 Task: Open a Modern Writer Template save the file as meeting.epub Remove the following  from template: 'Address' Change the date  '20 May, 2023' change Dear Ms Reader to   Good Evening. Add body to the letter I wanted to share some exciting news with you. I have been accepted into the university of my dreams! This is a significant milestone in my academic journey, and I am grateful for your guidance and support throughout the application process. Thank you for believing in me.Add Name  'Dwight'. Insert watermark  Ram&Sons Apply Font Style in watermark Nunito; font size  123and place the watermark  Diagonally 
Action: Mouse moved to (391, 176)
Screenshot: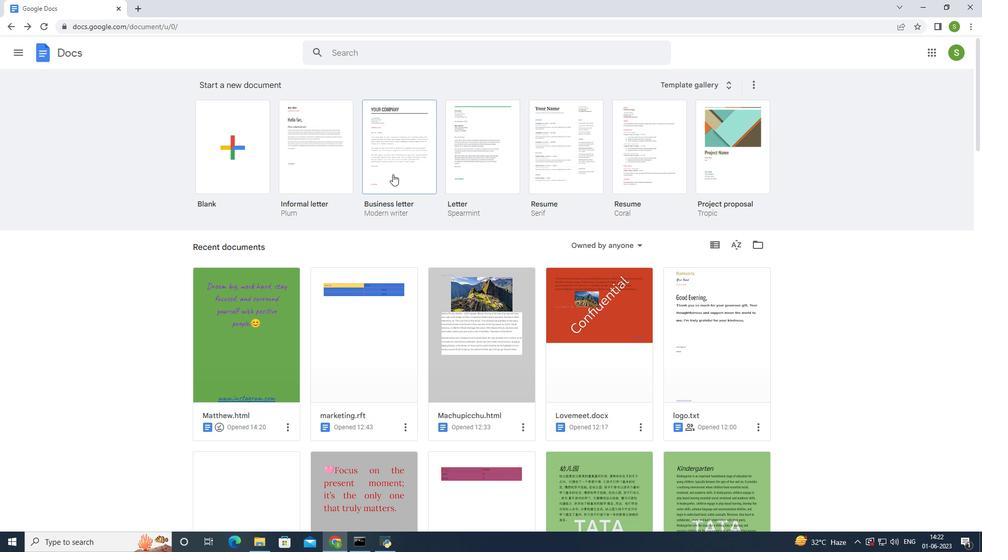 
Action: Mouse pressed left at (391, 176)
Screenshot: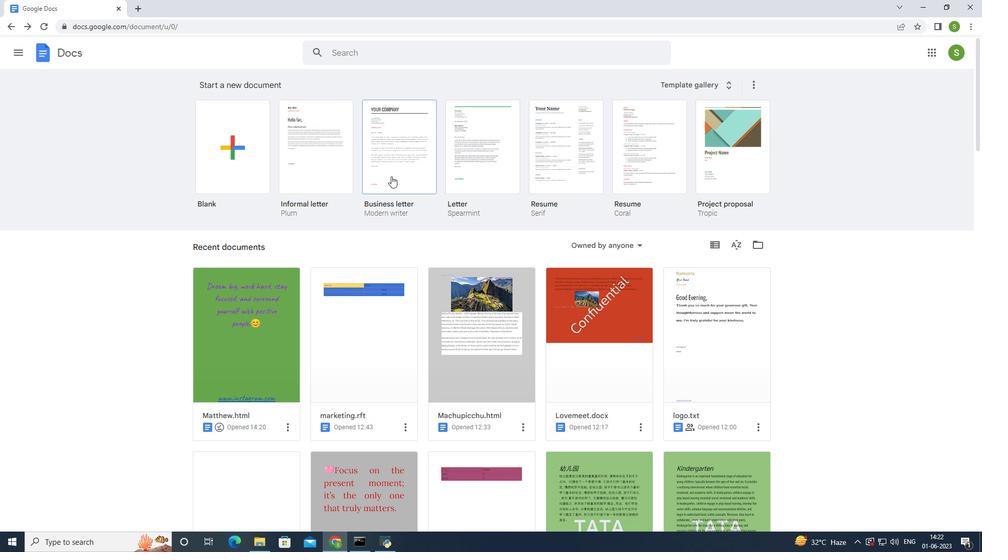 
Action: Mouse moved to (251, 210)
Screenshot: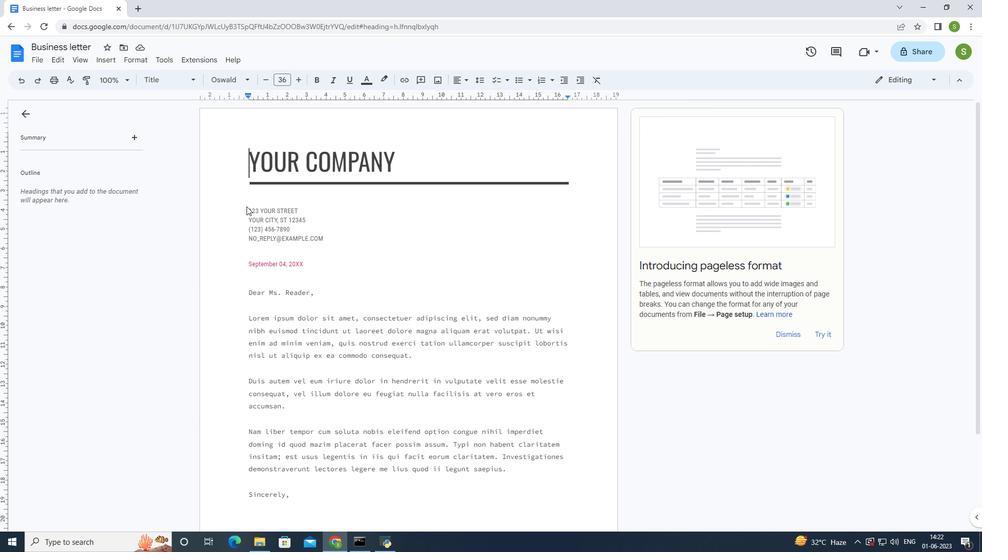 
Action: Mouse pressed left at (251, 210)
Screenshot: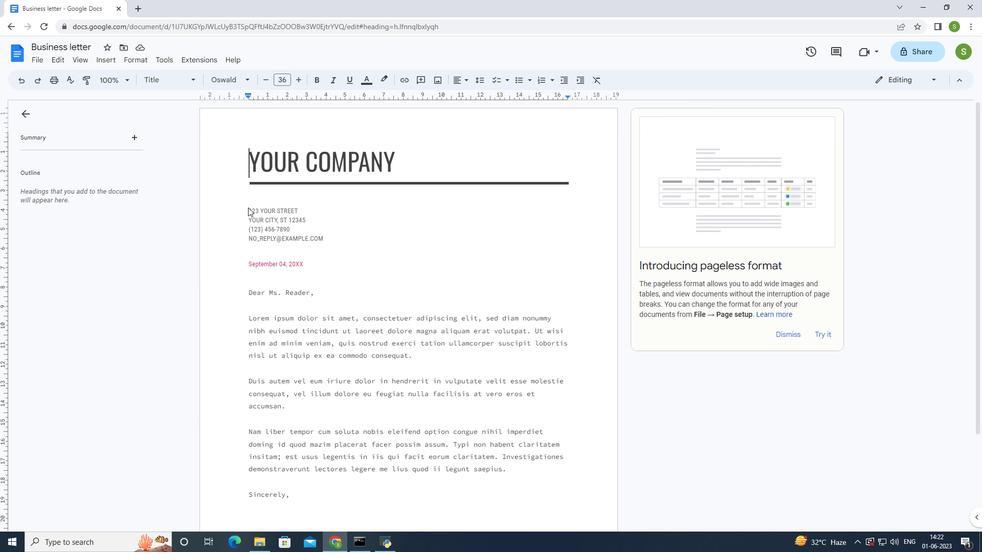 
Action: Mouse moved to (246, 206)
Screenshot: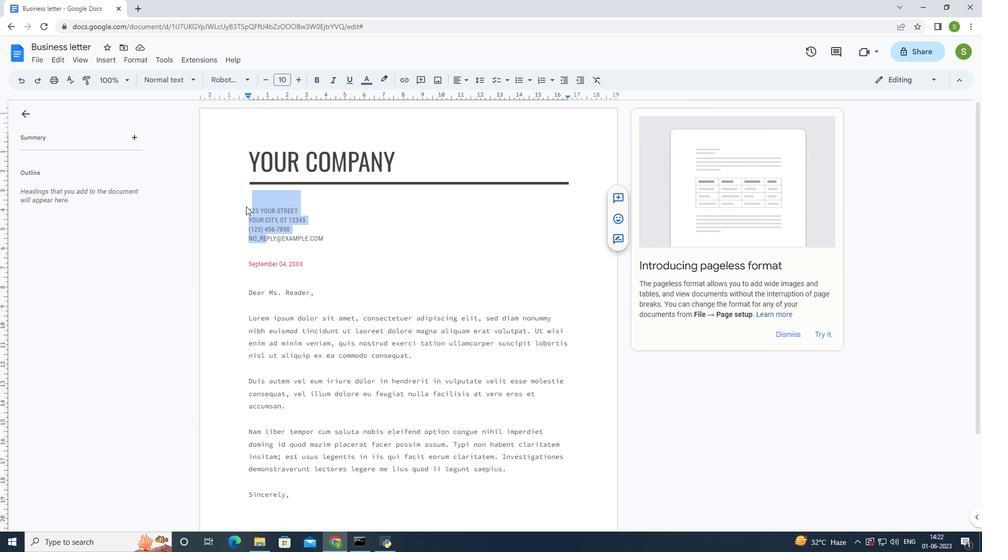 
Action: Mouse pressed left at (246, 206)
Screenshot: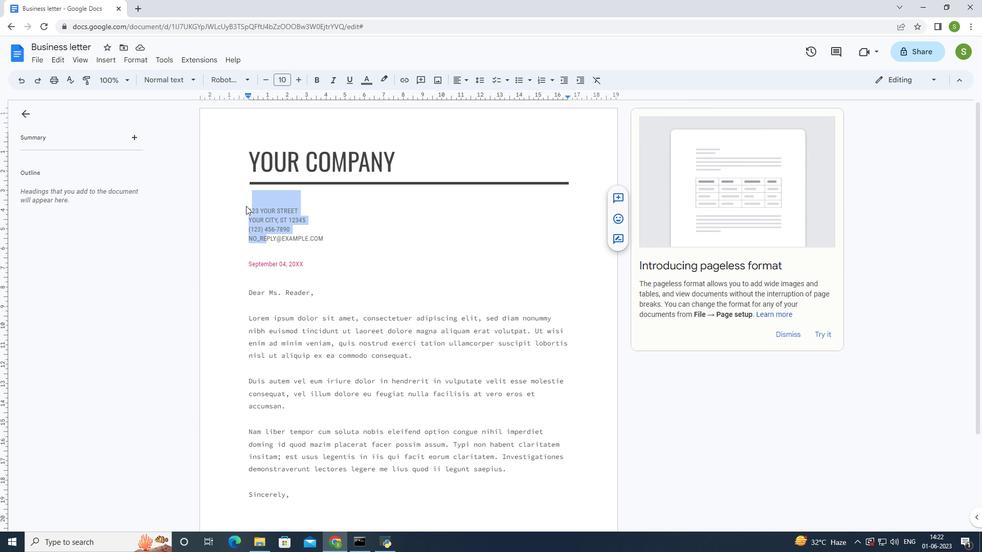 
Action: Mouse moved to (398, 208)
Screenshot: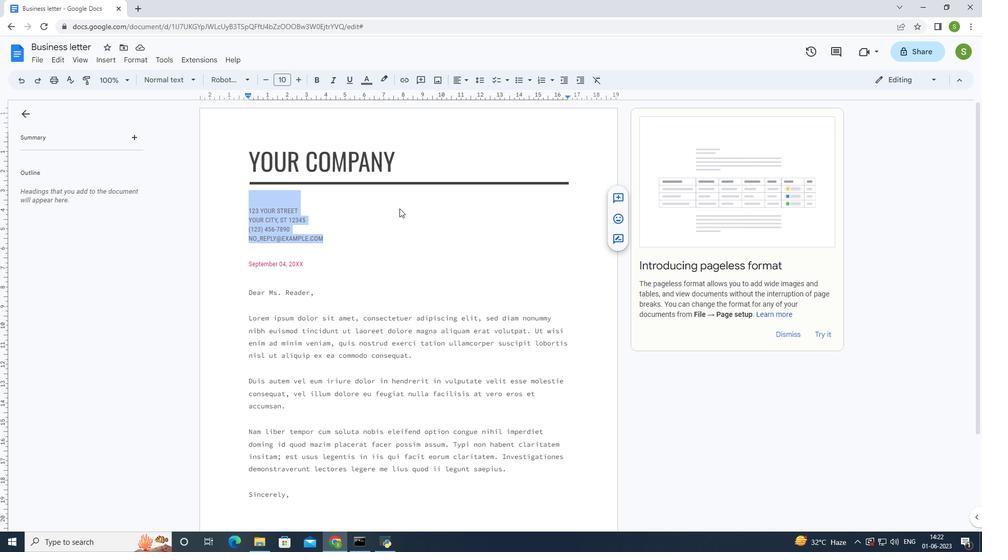
Action: Key pressed <Key.delete>
Screenshot: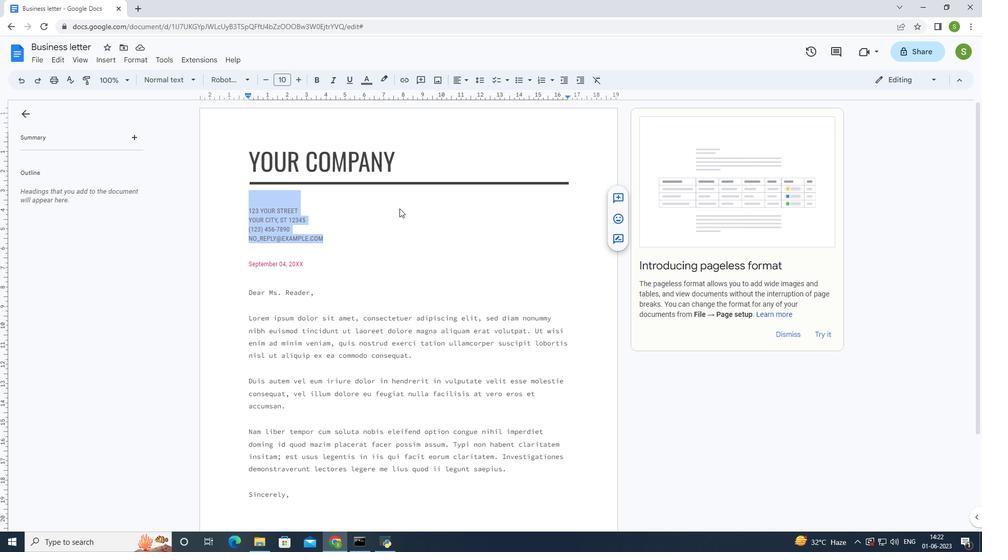 
Action: Mouse moved to (303, 219)
Screenshot: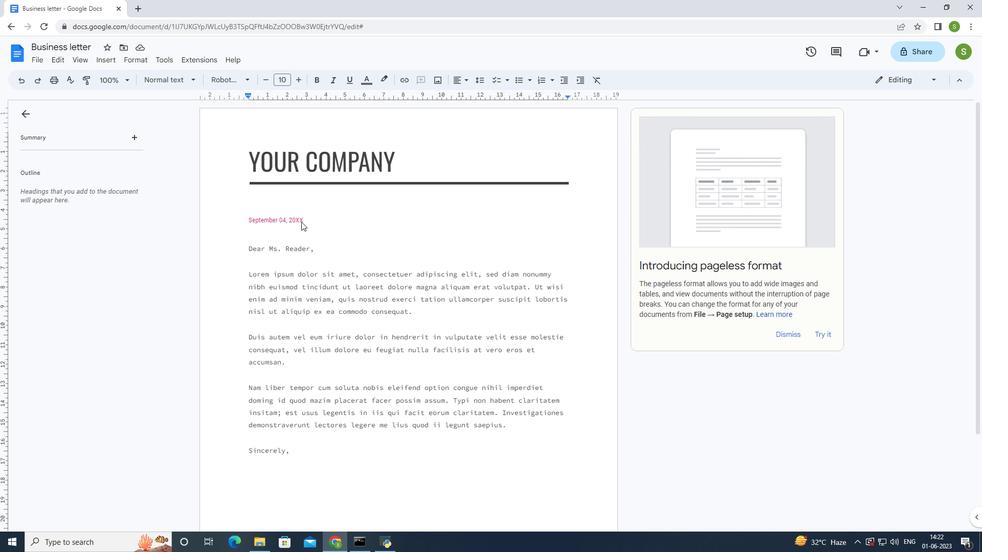 
Action: Mouse pressed left at (303, 219)
Screenshot: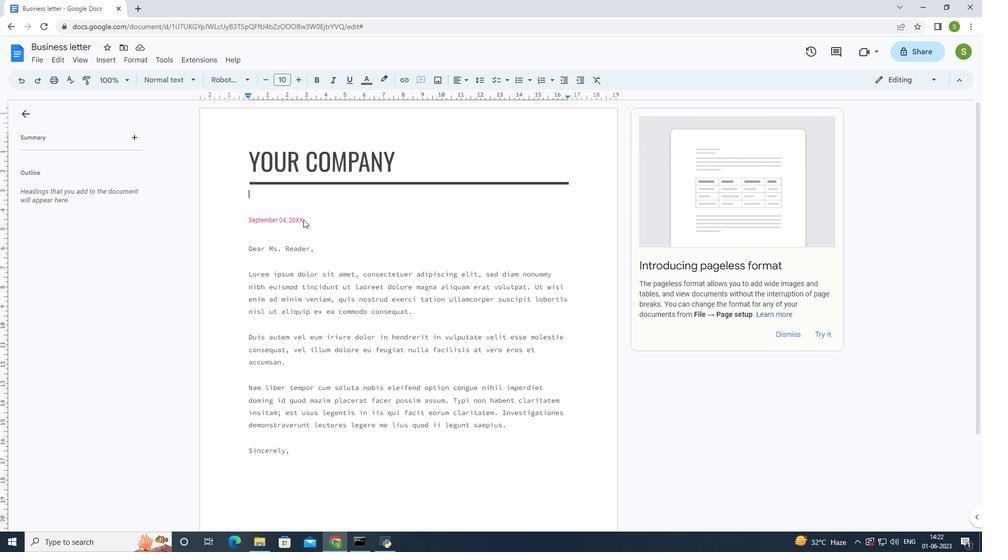 
Action: Mouse moved to (308, 214)
Screenshot: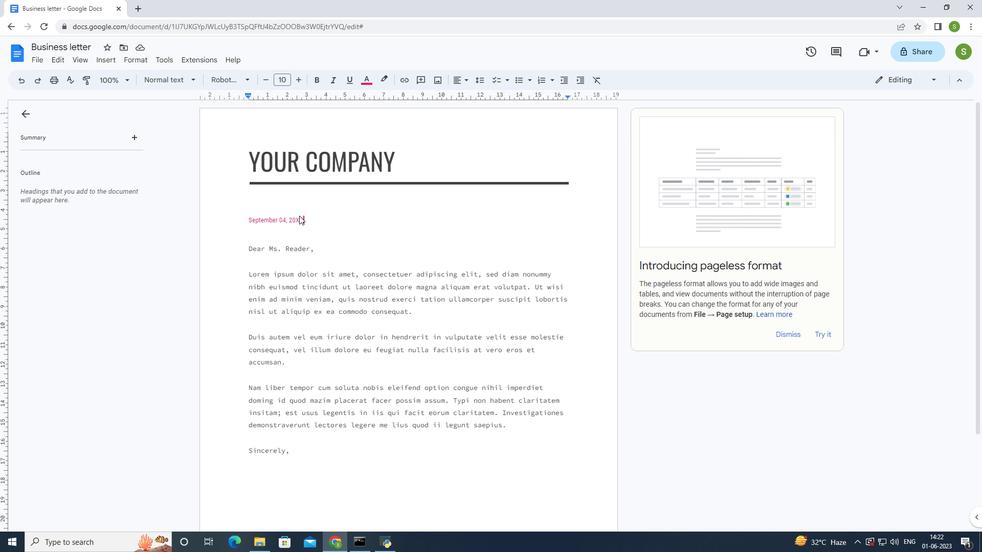
Action: Key pressed <Key.backspace>
Screenshot: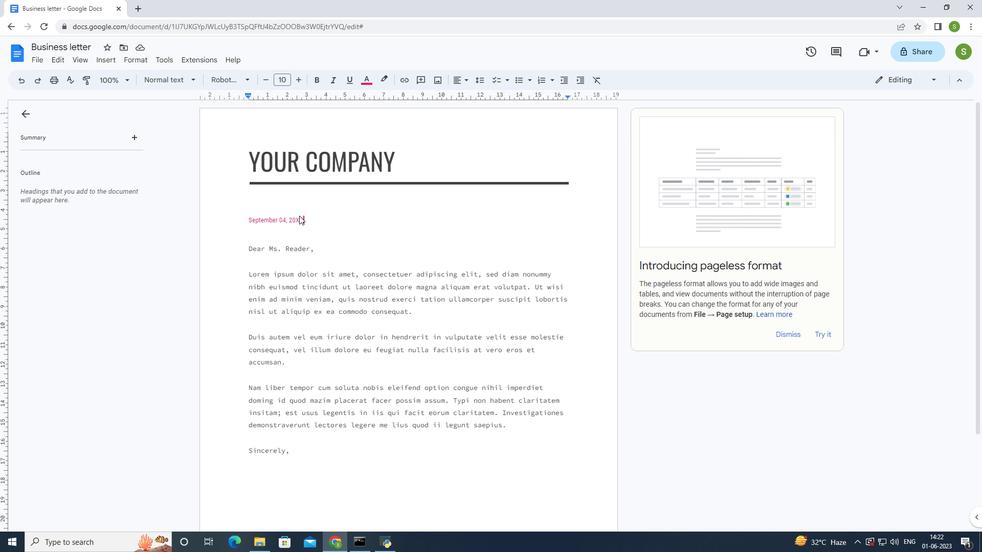 
Action: Mouse moved to (309, 214)
Screenshot: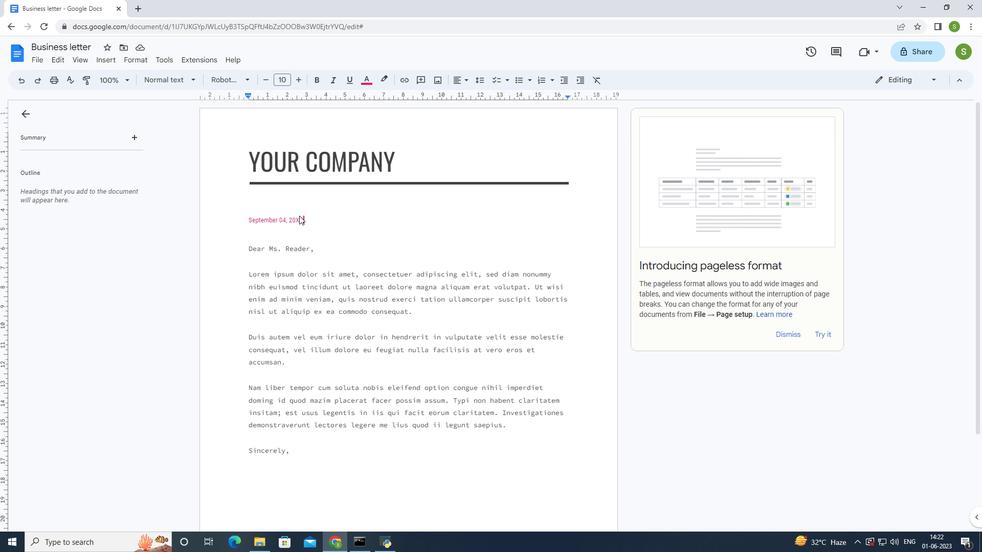 
Action: Key pressed <Key.backspace>
Screenshot: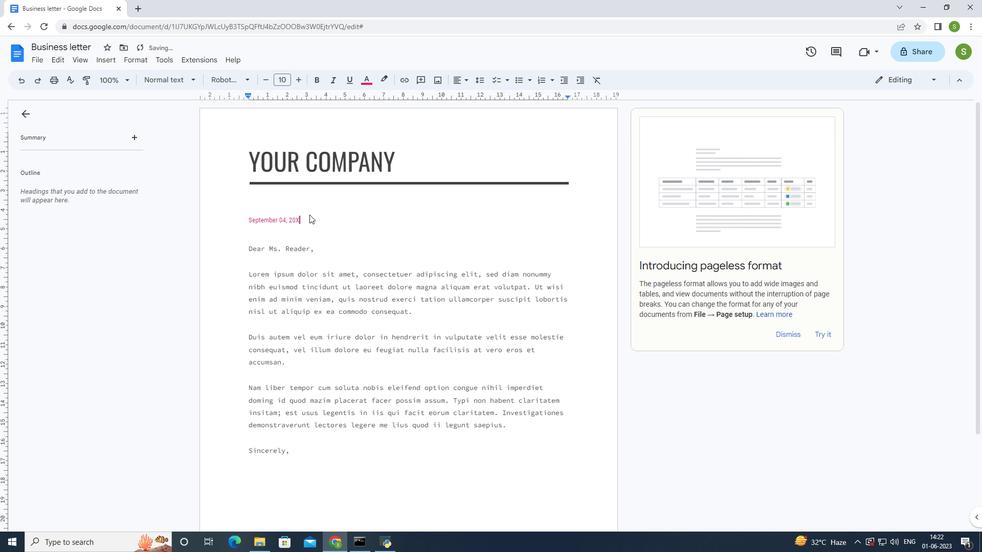 
Action: Mouse moved to (312, 213)
Screenshot: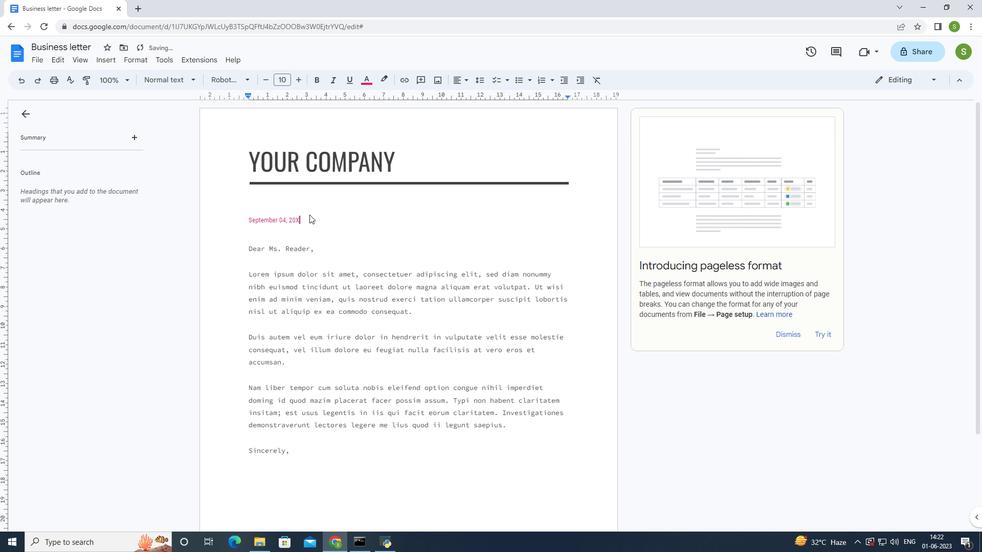 
Action: Key pressed <Key.backspace>
Screenshot: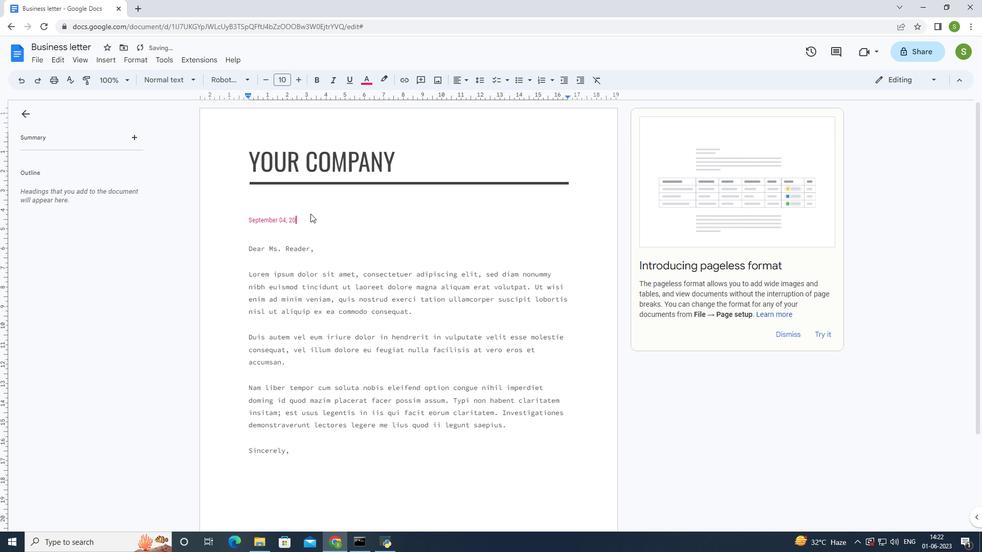 
Action: Mouse moved to (319, 207)
Screenshot: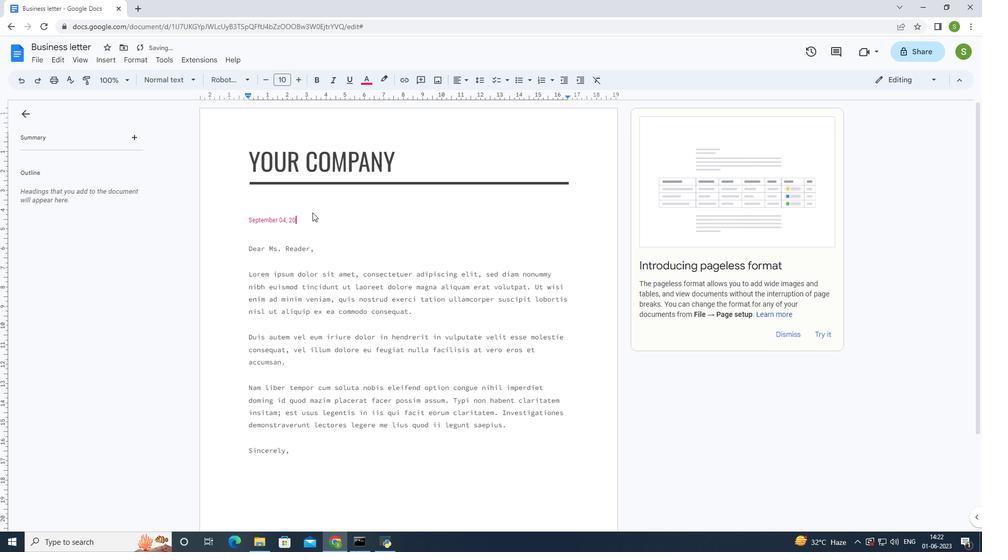 
Action: Key pressed <Key.backspace><Key.backspace><Key.backspace><Key.backspace><Key.backspace><Key.backspace><Key.backspace><Key.backspace>
Screenshot: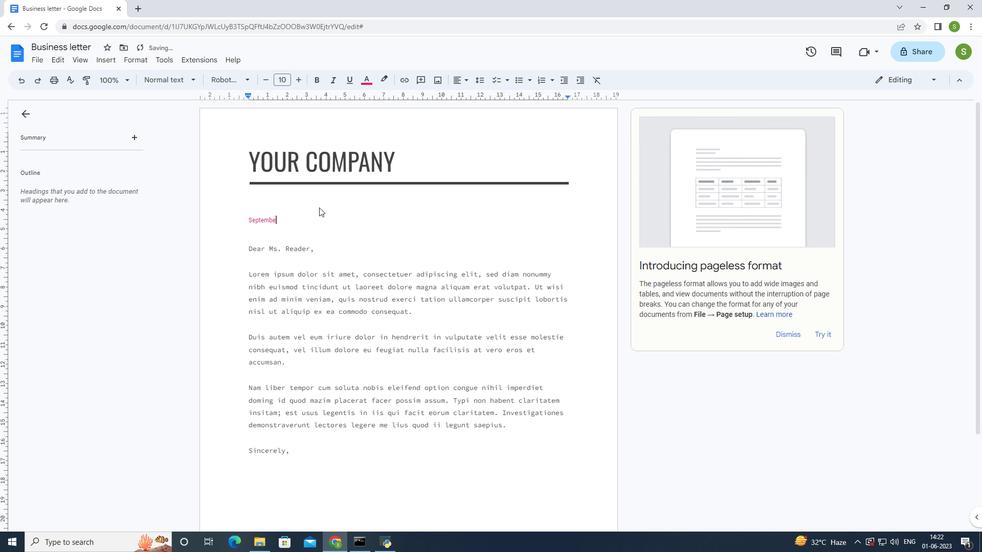 
Action: Mouse moved to (324, 205)
Screenshot: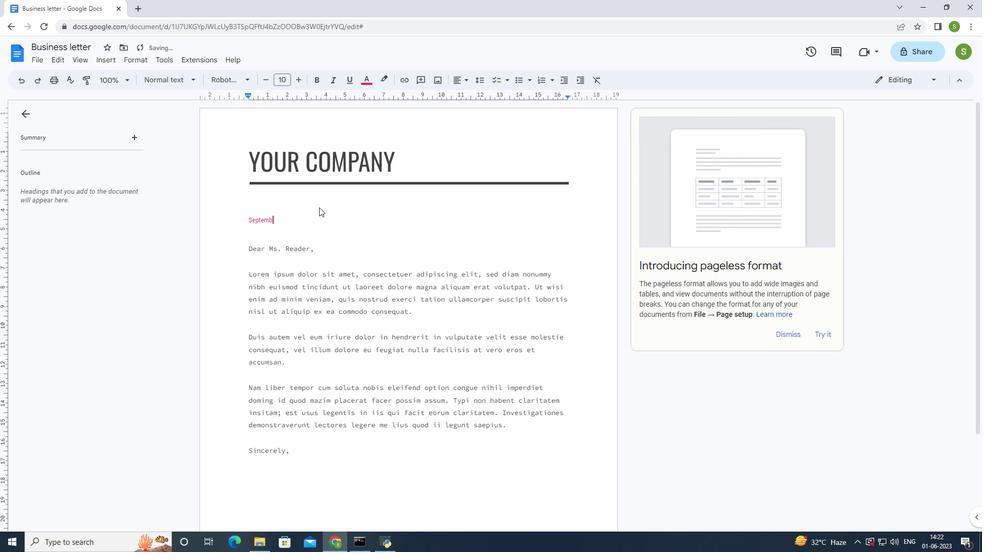 
Action: Key pressed <Key.backspace>
Screenshot: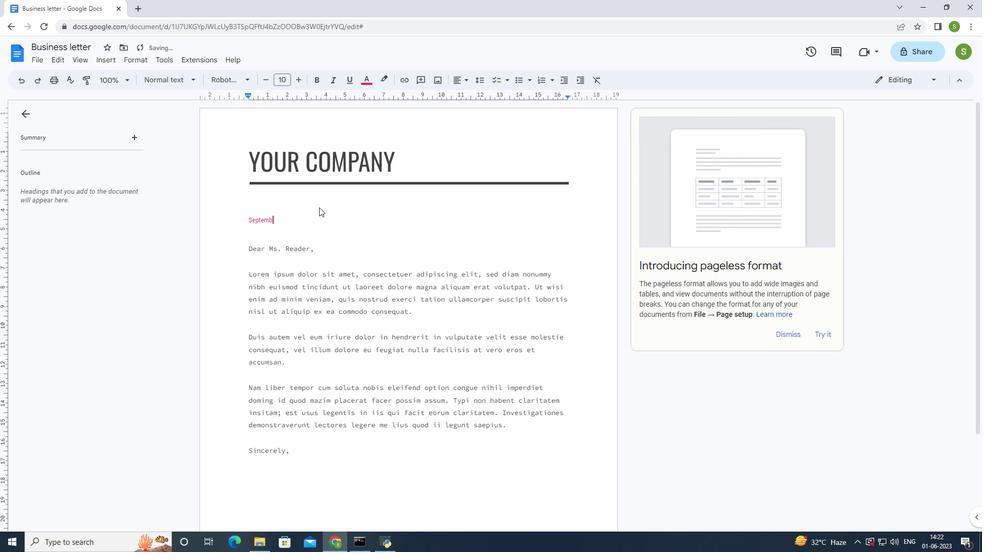 
Action: Mouse moved to (328, 203)
Screenshot: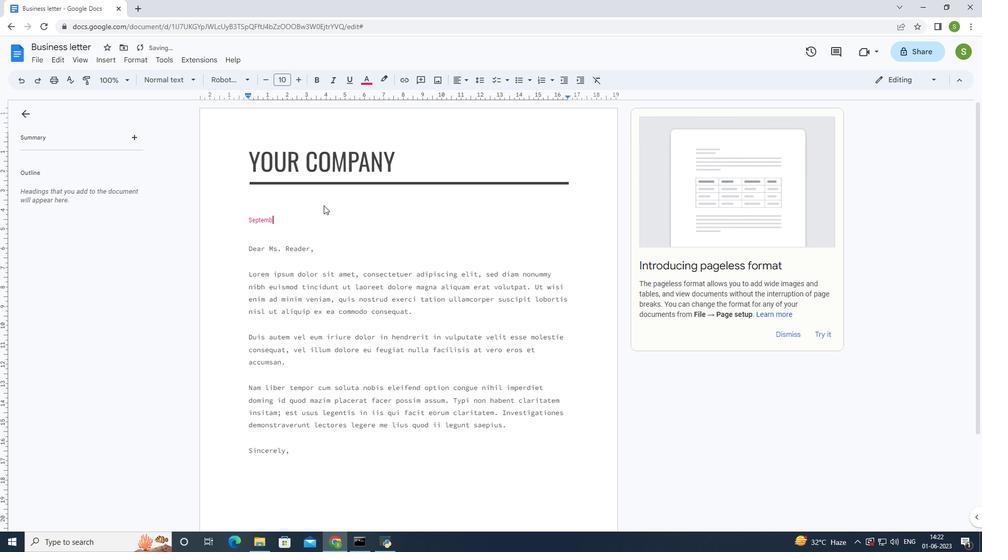 
Action: Key pressed <Key.backspace><Key.backspace><Key.backspace><Key.backspace><Key.backspace>
Screenshot: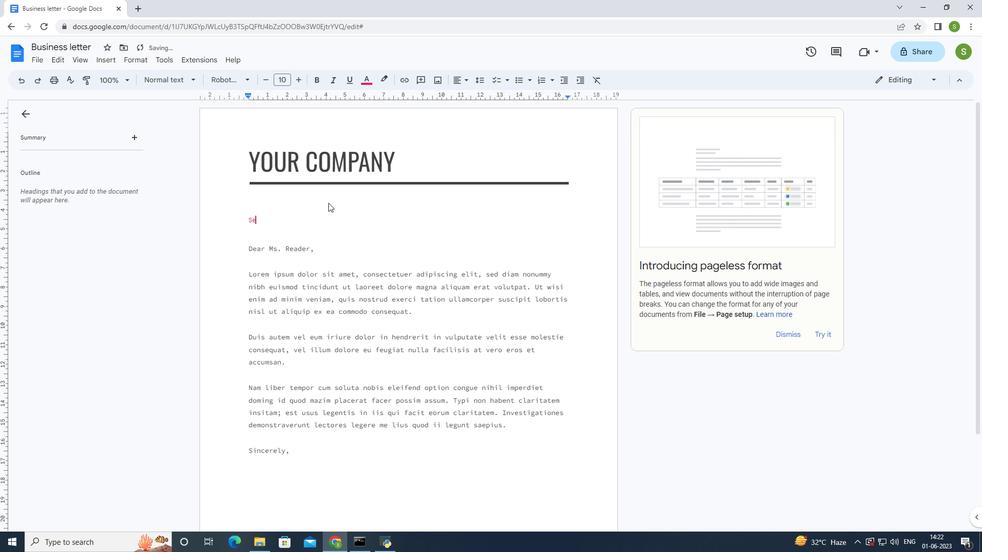 
Action: Mouse moved to (329, 202)
Screenshot: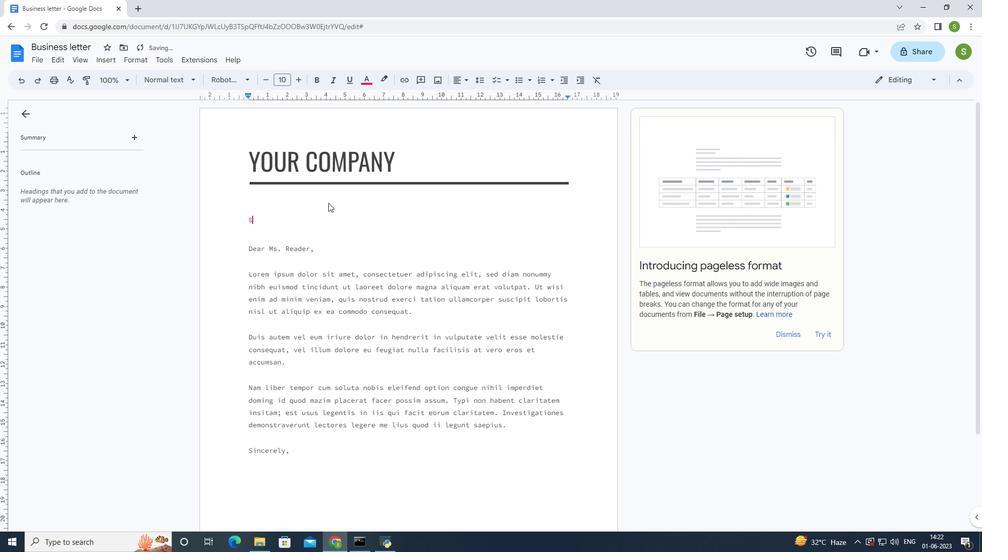 
Action: Key pressed <Key.backspace>
Screenshot: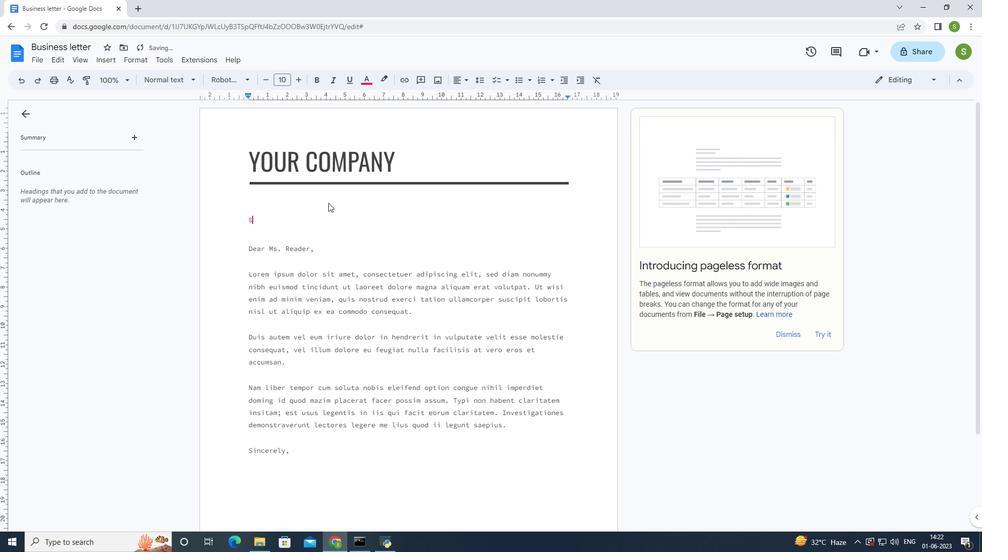 
Action: Mouse moved to (335, 198)
Screenshot: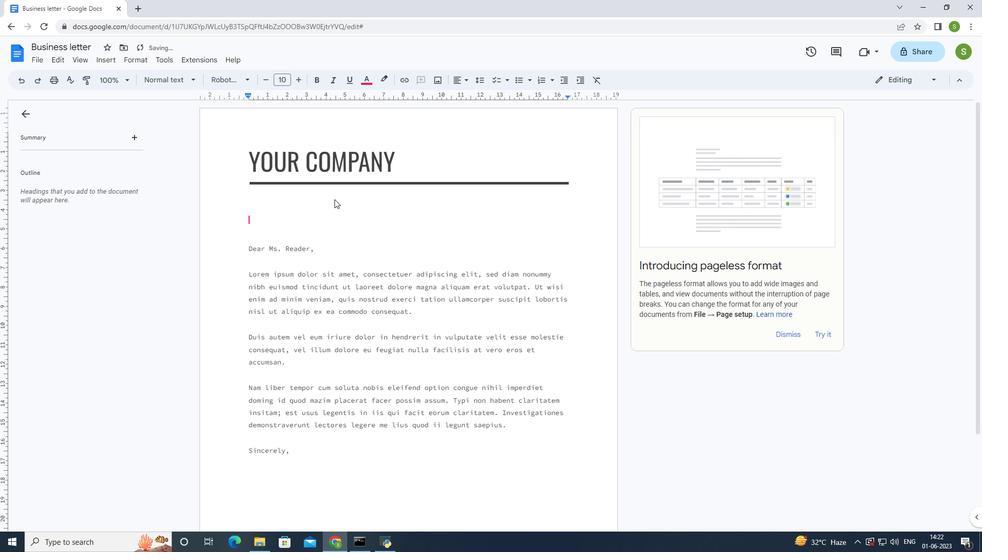 
Action: Key pressed 20<Key.space>
Screenshot: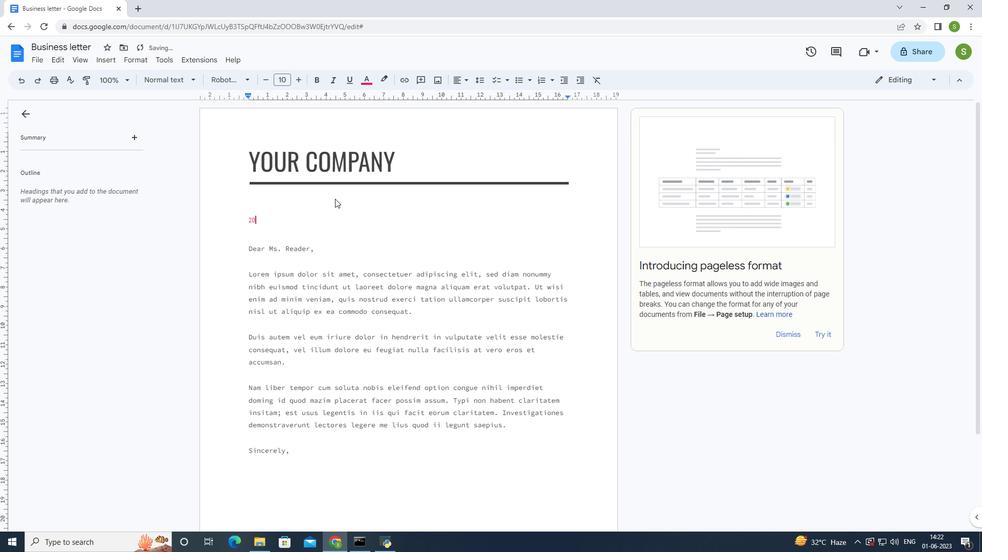 
Action: Mouse moved to (341, 196)
Screenshot: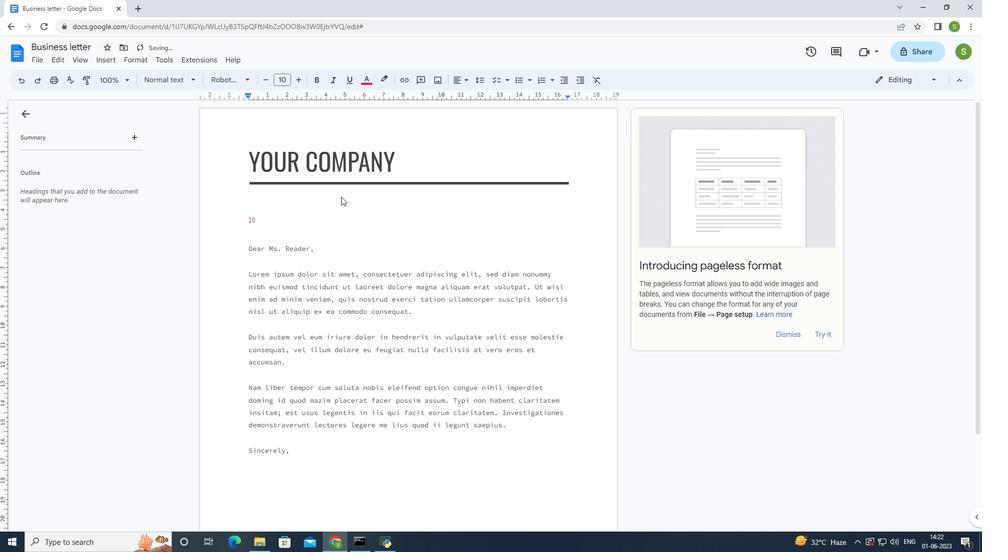 
Action: Key pressed <Key.shift>
Screenshot: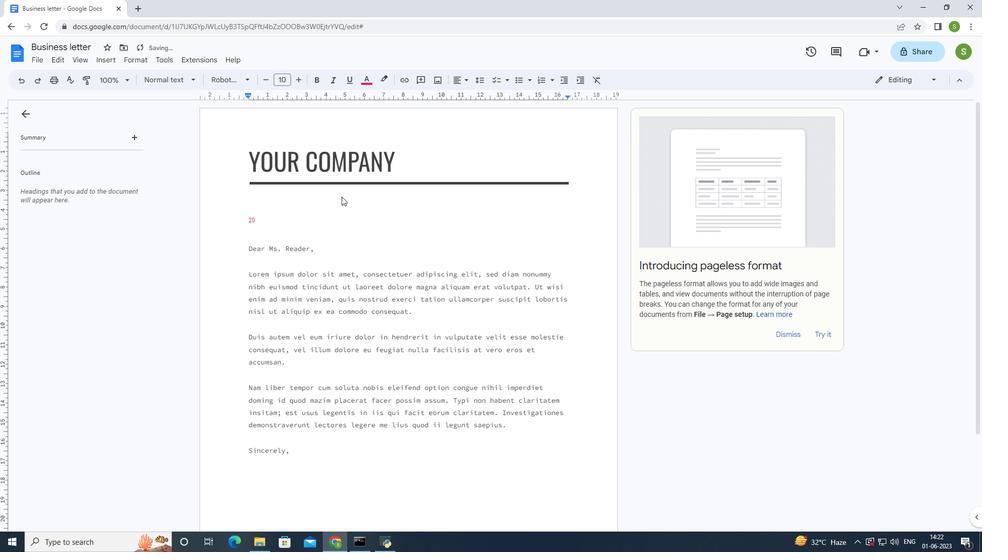 
Action: Mouse moved to (342, 196)
Screenshot: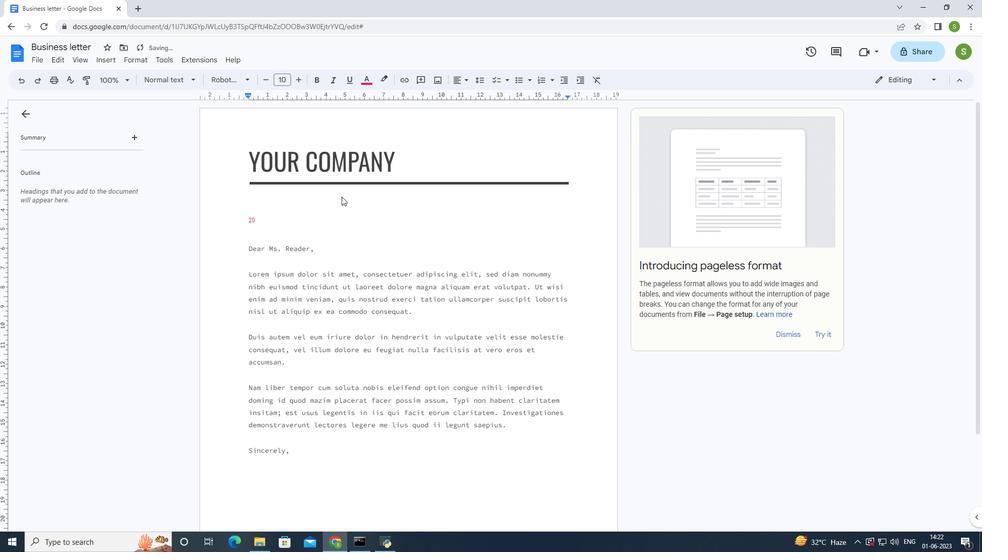
Action: Key pressed May<Key.space>2023
Screenshot: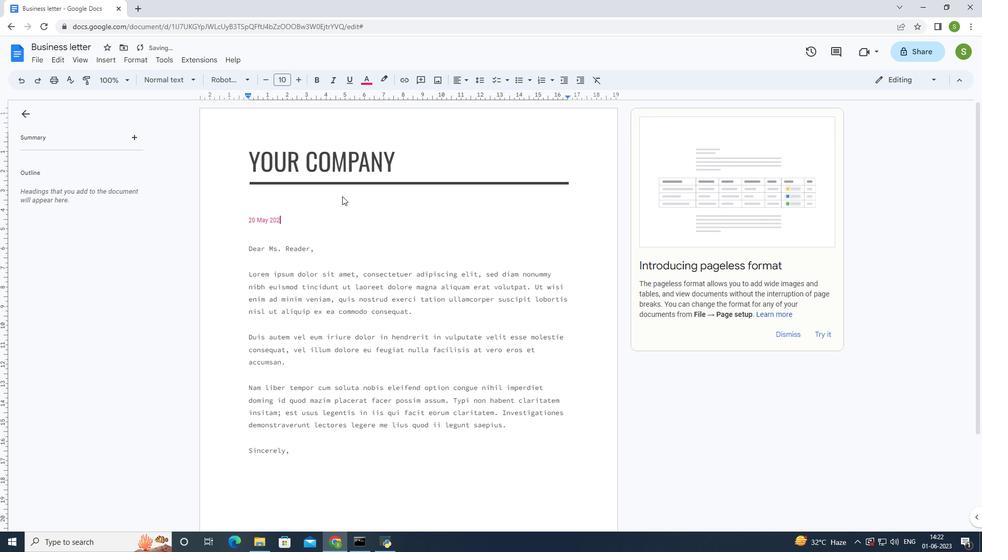 
Action: Mouse moved to (308, 247)
Screenshot: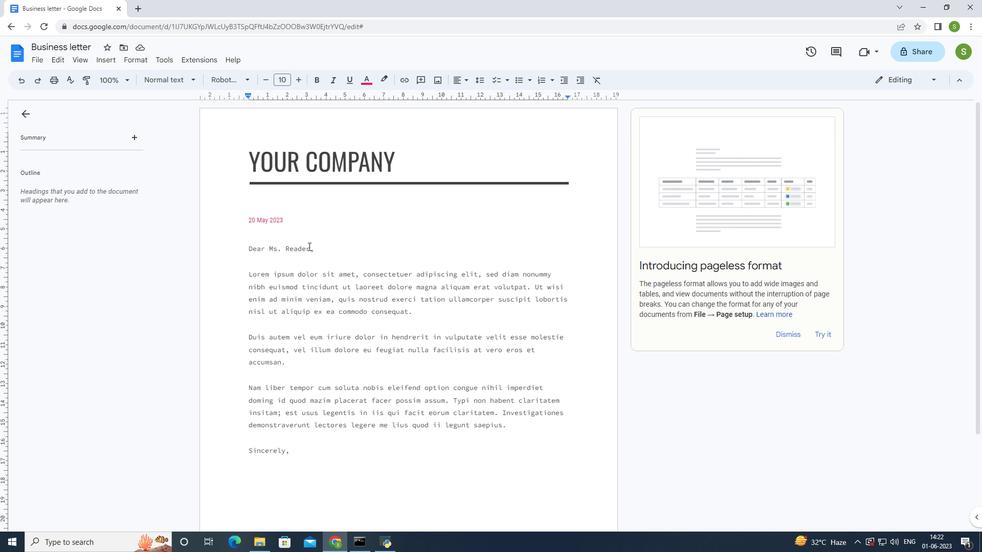 
Action: Mouse pressed left at (308, 247)
Screenshot: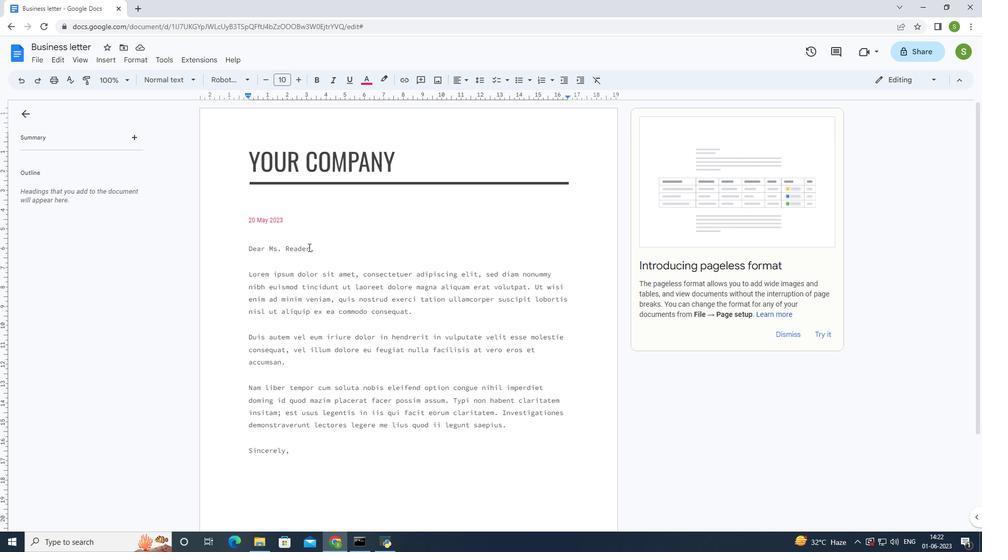 
Action: Mouse moved to (327, 242)
Screenshot: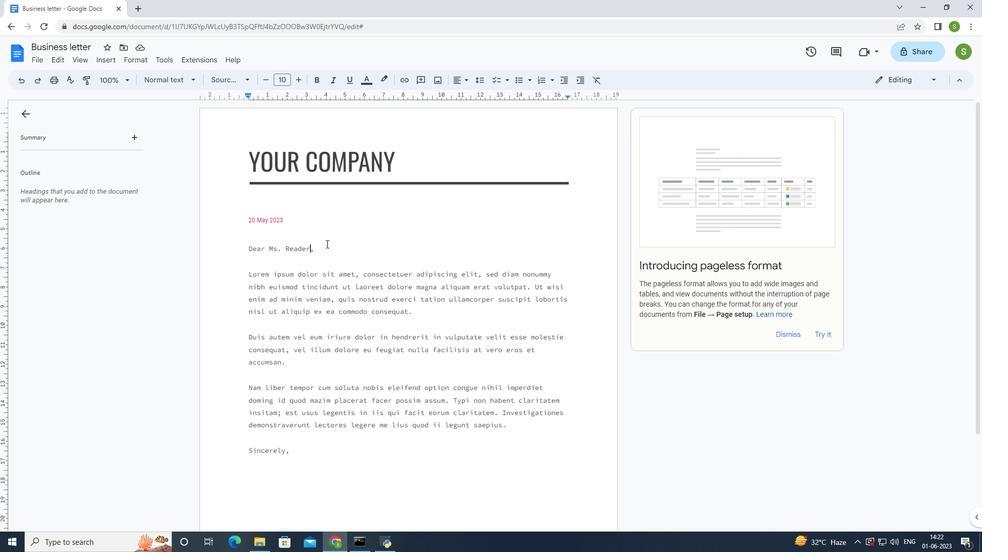 
Action: Key pressed <Key.backspace><Key.backspace><Key.backspace><Key.backspace><Key.backspace><Key.backspace><Key.backspace><Key.backspace><Key.backspace><Key.backspace><Key.backspace><Key.backspace><Key.backspace><Key.backspace><Key.backspace>
Screenshot: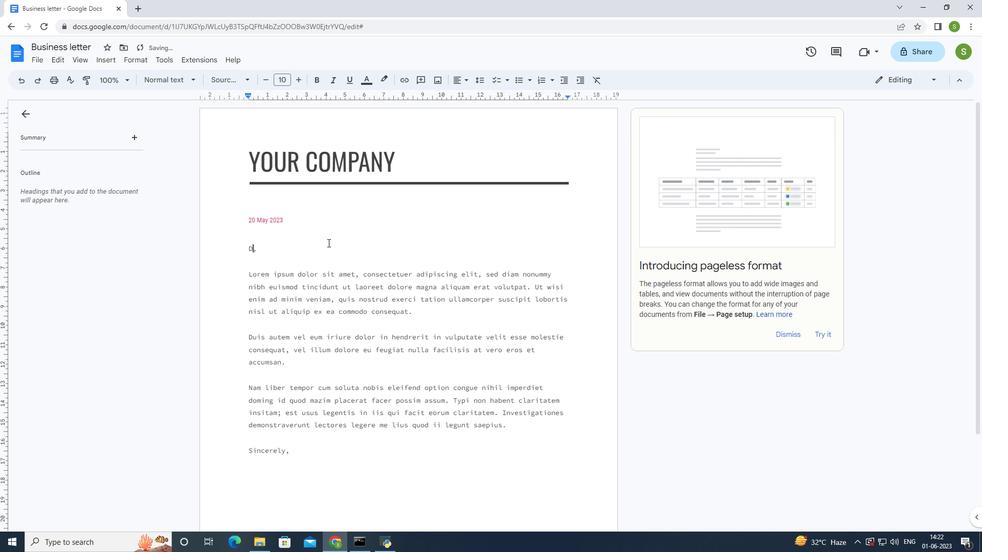 
Action: Mouse moved to (329, 241)
Screenshot: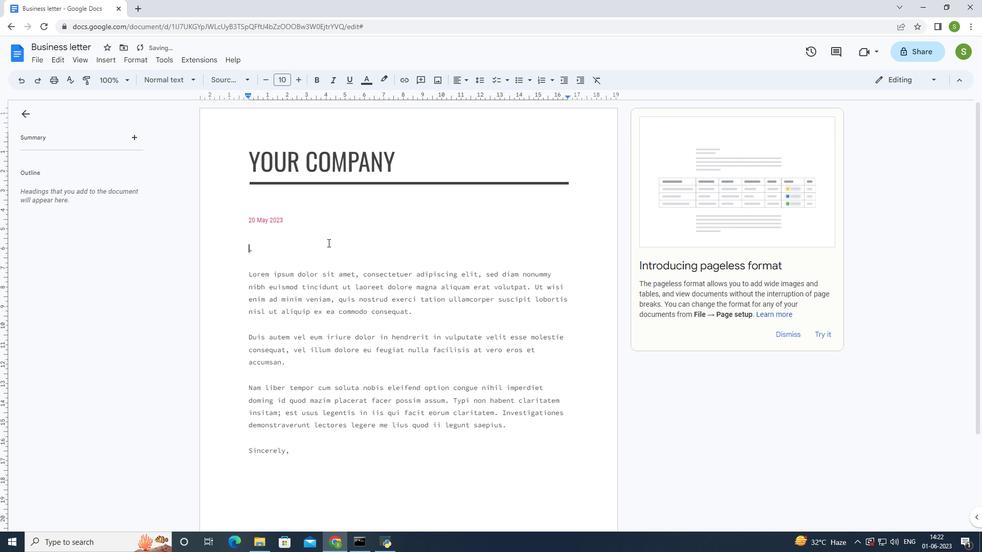 
Action: Key pressed <Key.shift>Good<Key.space><Key.shift>Evening
Screenshot: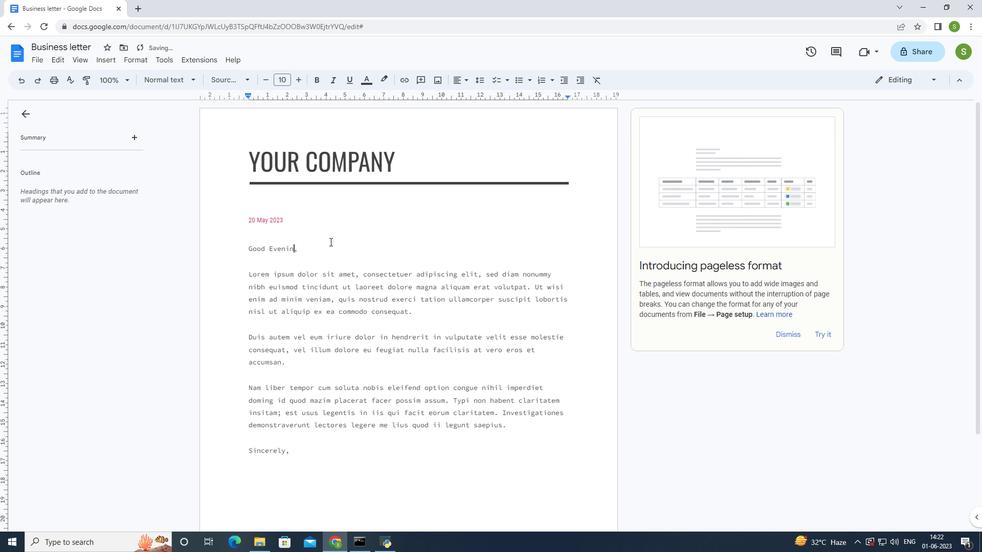 
Action: Mouse moved to (247, 273)
Screenshot: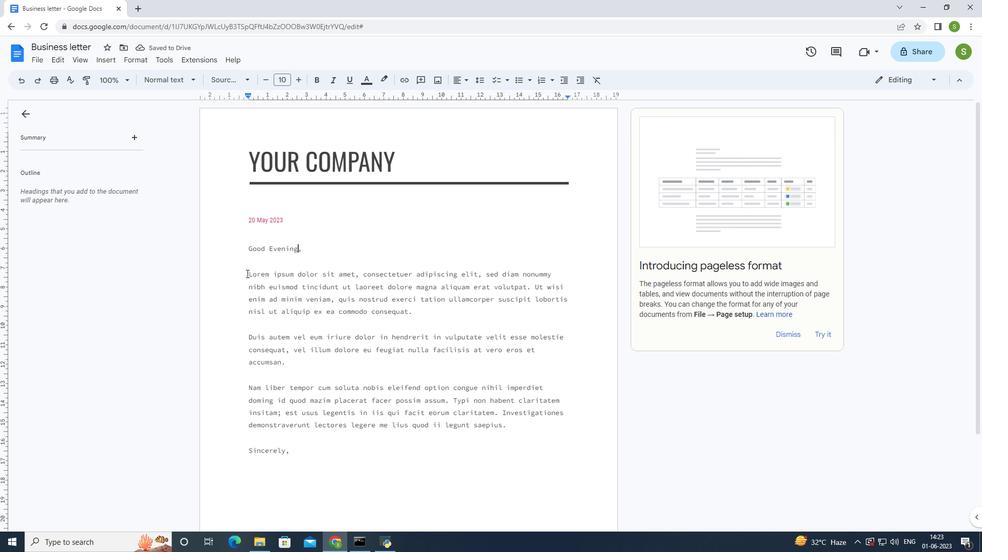 
Action: Mouse pressed left at (247, 273)
Screenshot: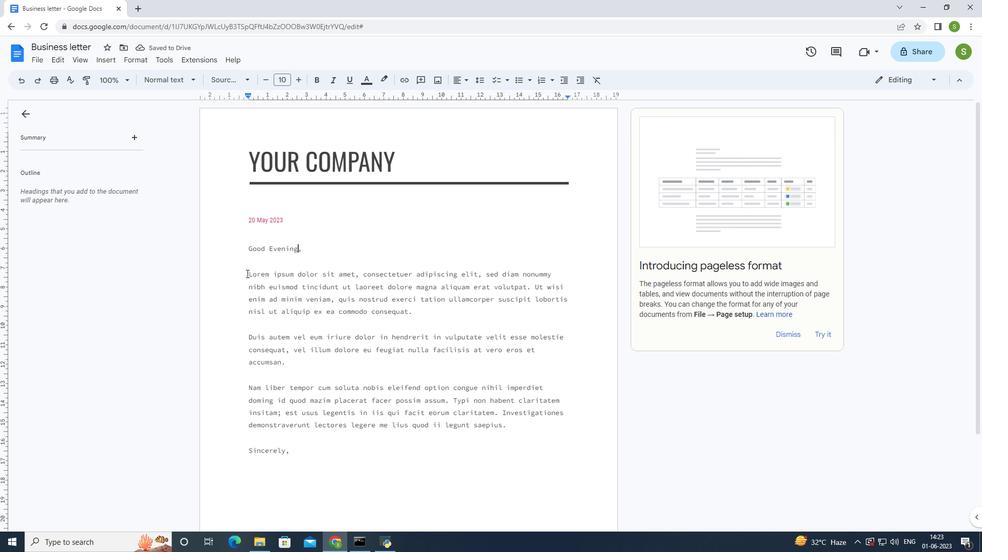 
Action: Mouse moved to (315, 400)
Screenshot: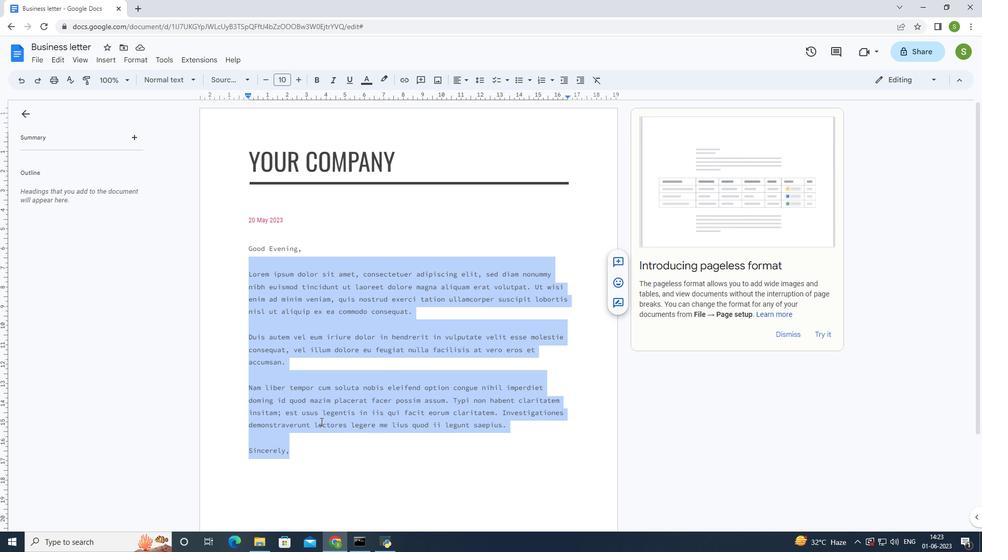 
Action: Key pressed <Key.delete><Key.shift><Key.shift><Key.shift><Key.shift><Key.shift><Key.shift><Key.shift><Key.shift><Key.shift><Key.shift><Key.shift><Key.shift><Key.shift>I<Key.space>wanted<Key.space>to<Key.space>share<Key.space>some<Key.space>exciting<Key.space>nw<Key.backspace>ews<Key.space>with<Key.space>you.<Key.space>
Screenshot: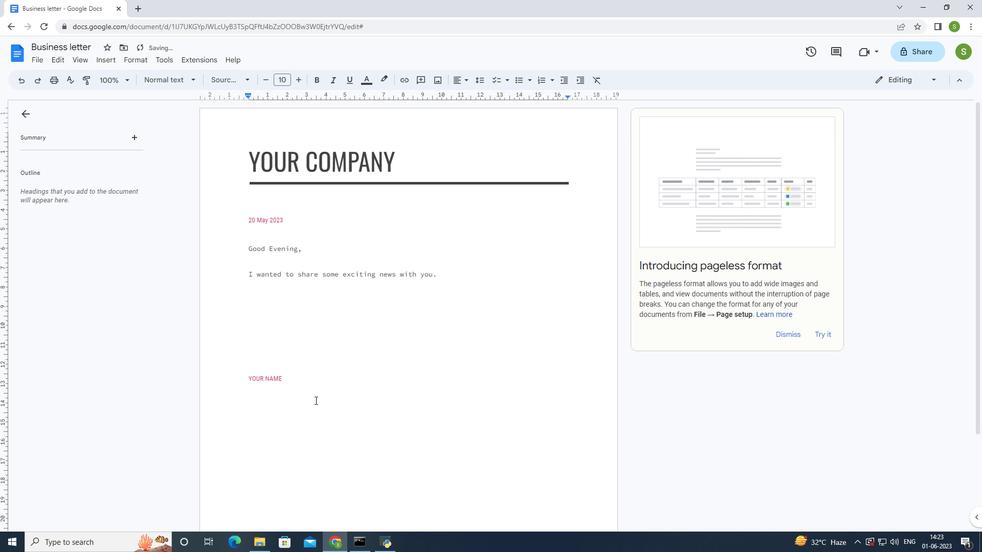 
Action: Mouse moved to (376, 359)
Screenshot: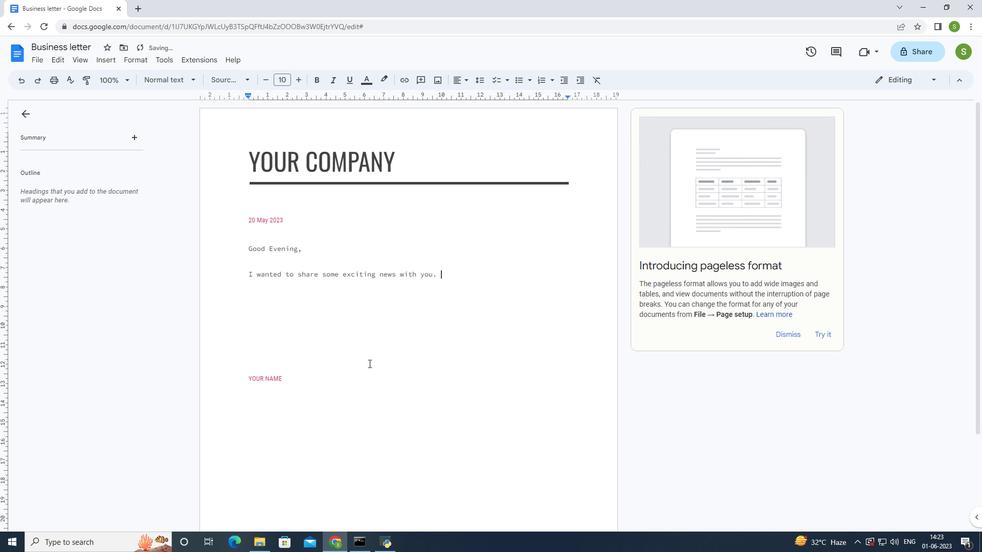 
Action: Key pressed <Key.shift>I<Key.space>have<Key.space>been<Key.space>accepted<Key.space>into<Key.space>the<Key.space>university<Key.space>of<Key.space>my<Key.space>dreams<Key.shift>!<Key.space><Key.shift>This<Key.space>is<Key.space>a<Key.space>significant<Key.space>milestone<Key.space>in<Key.space>my<Key.space>academic<Key.space>journey
Screenshot: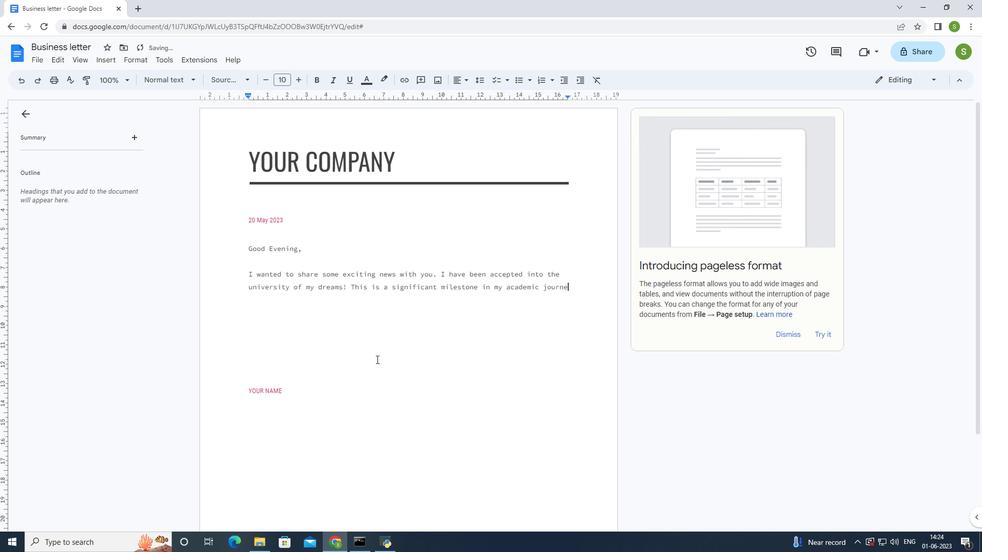 
Action: Mouse moved to (402, 359)
Screenshot: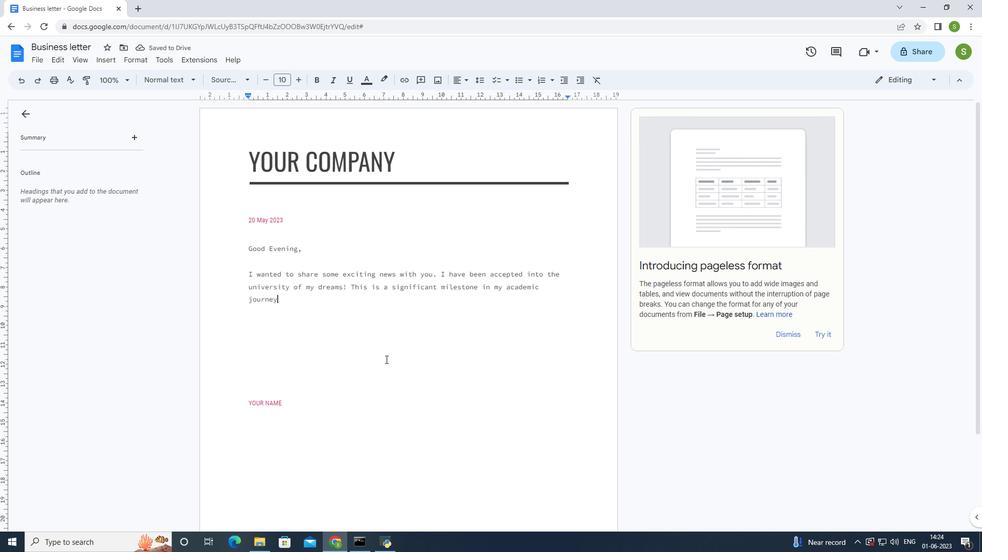 
Action: Key pressed ,<Key.space>and<Key.space><Key.shift><Key.shift><Key.shift><Key.shift><Key.shift><Key.shift><Key.shift><Key.shift><Key.shift><Key.shift><Key.shift><Key.shift><Key.shift><Key.shift><Key.shift><Key.shift><Key.shift><Key.shift><Key.shift><Key.shift><Key.shift><Key.shift><Key.shift><Key.shift><Key.shift><Key.shift>I<Key.space>am
Screenshot: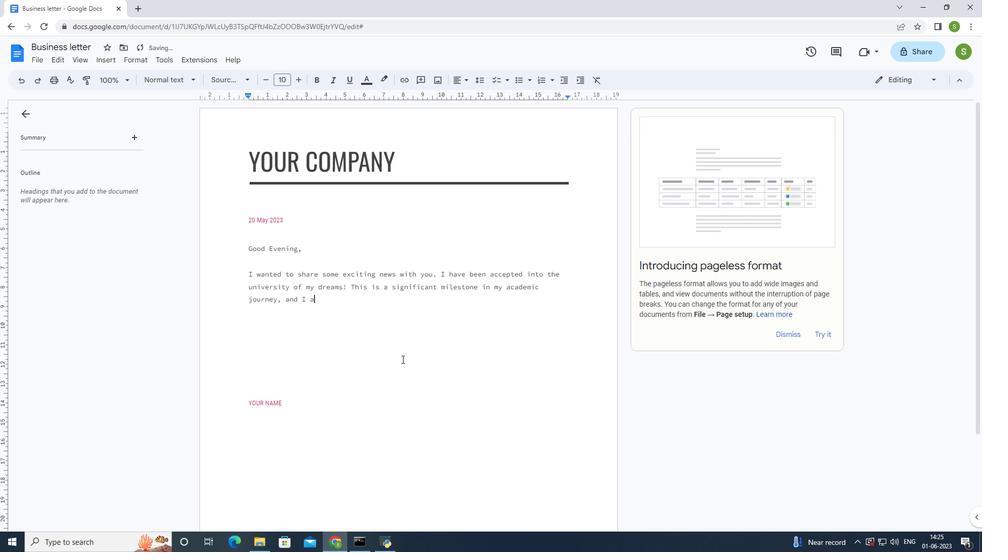 
Action: Mouse moved to (437, 337)
Screenshot: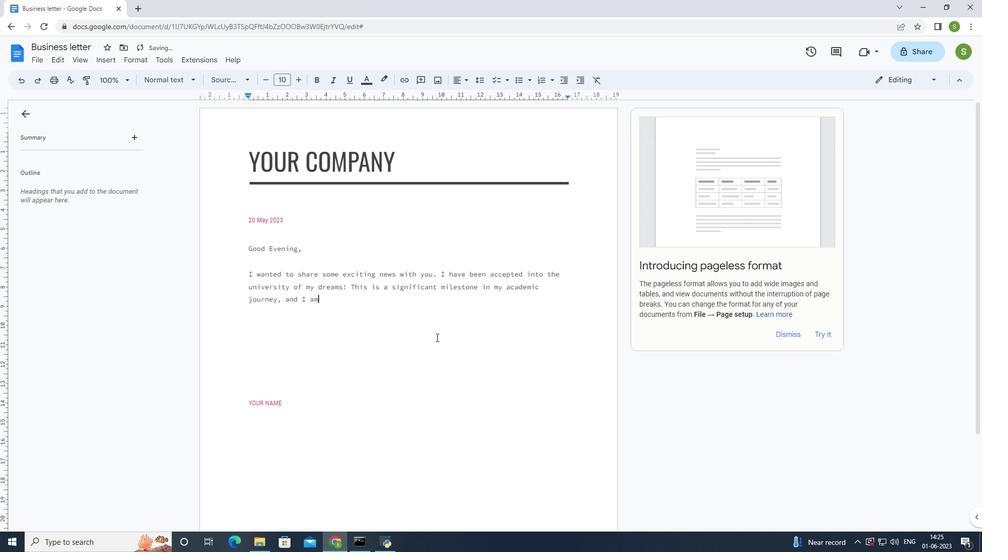 
Action: Key pressed <Key.space>grateful<Key.space>for<Key.space>your<Key.space>guidance<Key.space>and<Key.space>support<Key.space>throughtout<Key.space>the<Key.space>application<Key.space>process.<Key.space>thank<Key.space>you<Key.space>for<Key.space>beliving<Key.space>in<Key.space>me.
Screenshot: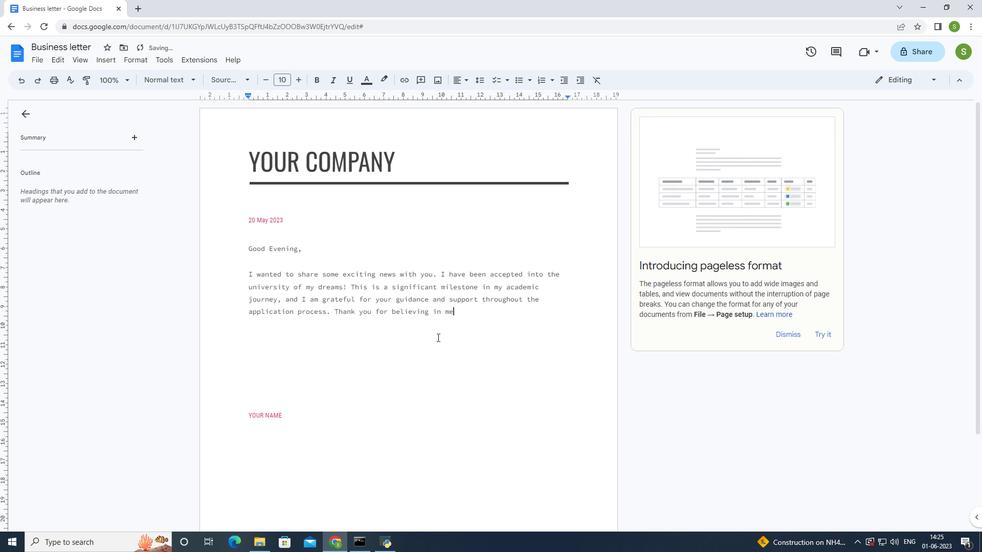
Action: Mouse moved to (301, 415)
Screenshot: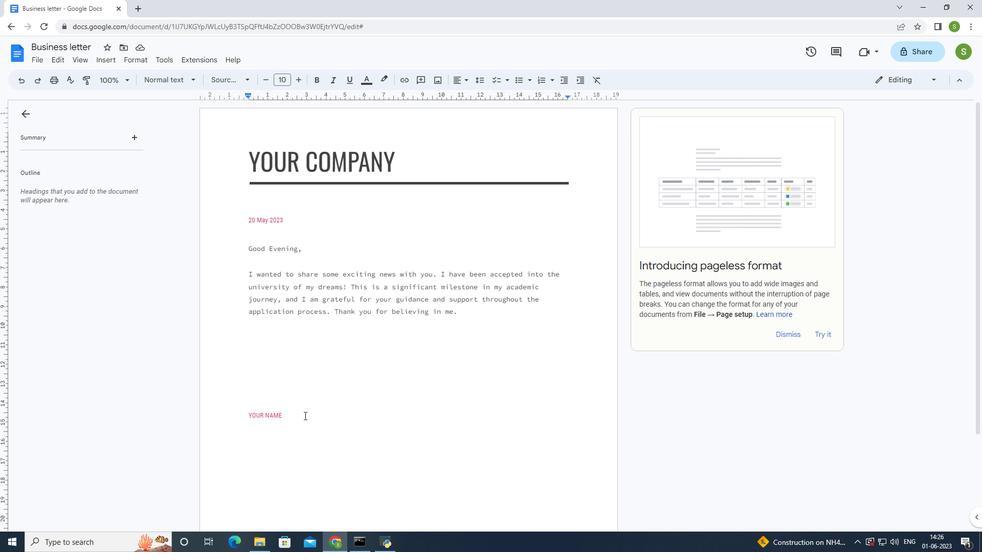 
Action: Mouse pressed left at (301, 415)
Screenshot: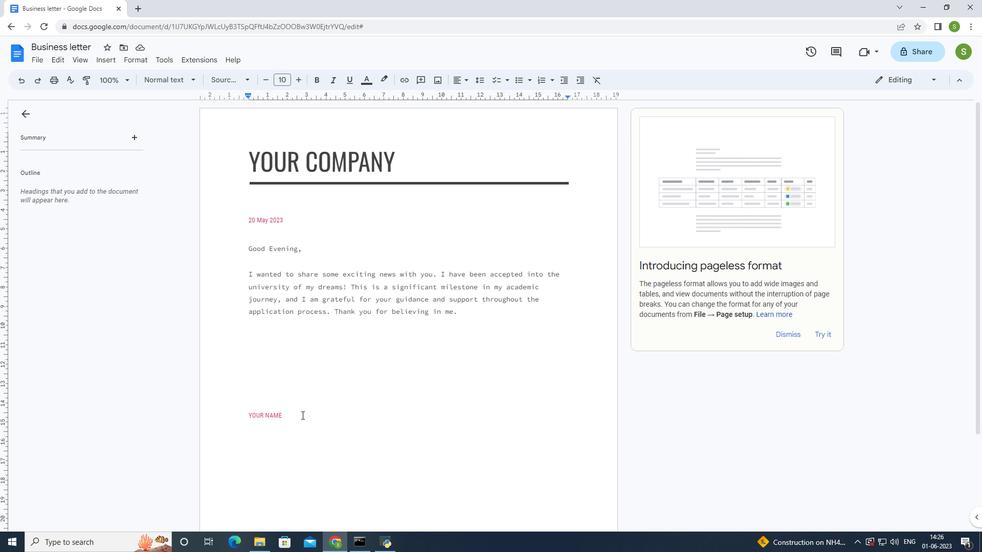 
Action: Mouse moved to (336, 411)
Screenshot: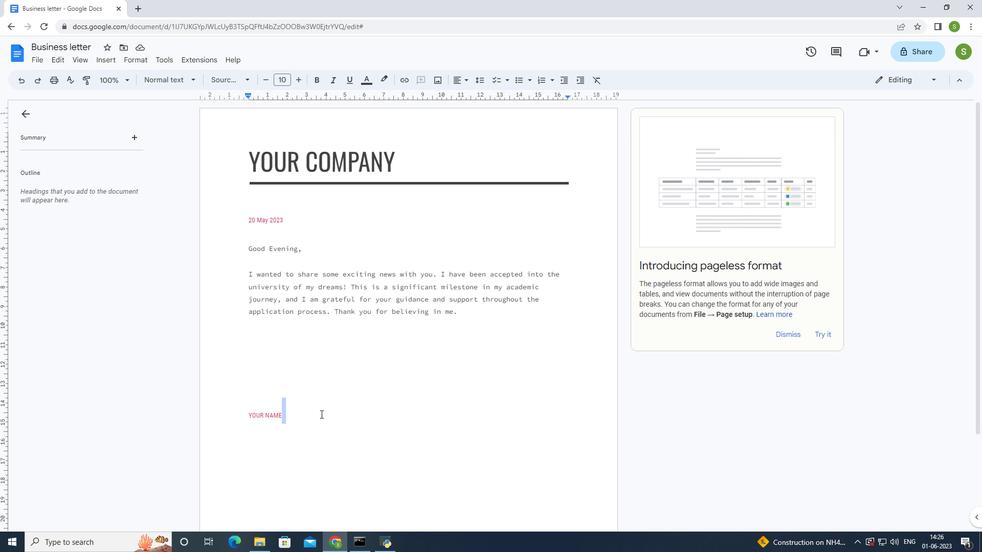 
Action: Key pressed <Key.enter><Key.shift>Dwight.
Screenshot: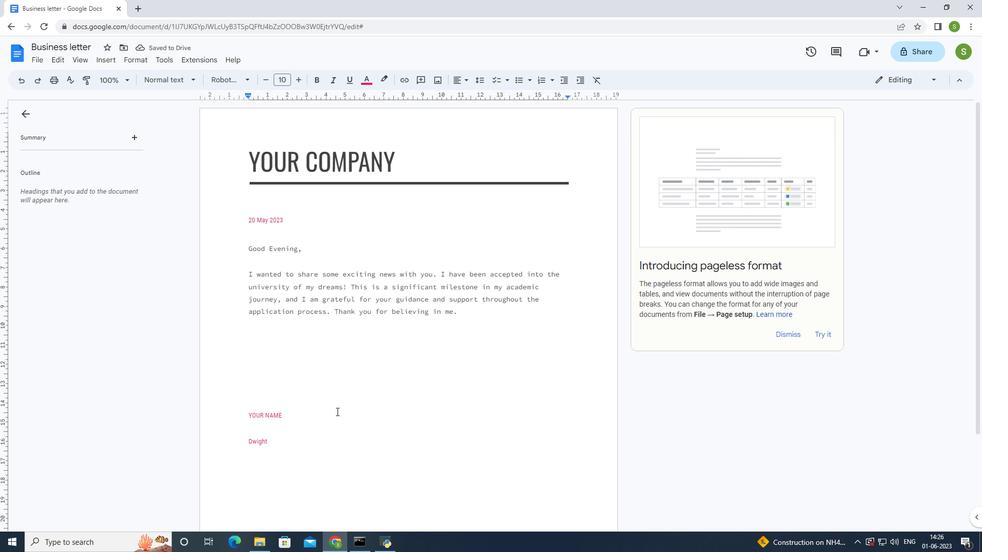 
Action: Mouse moved to (30, 63)
Screenshot: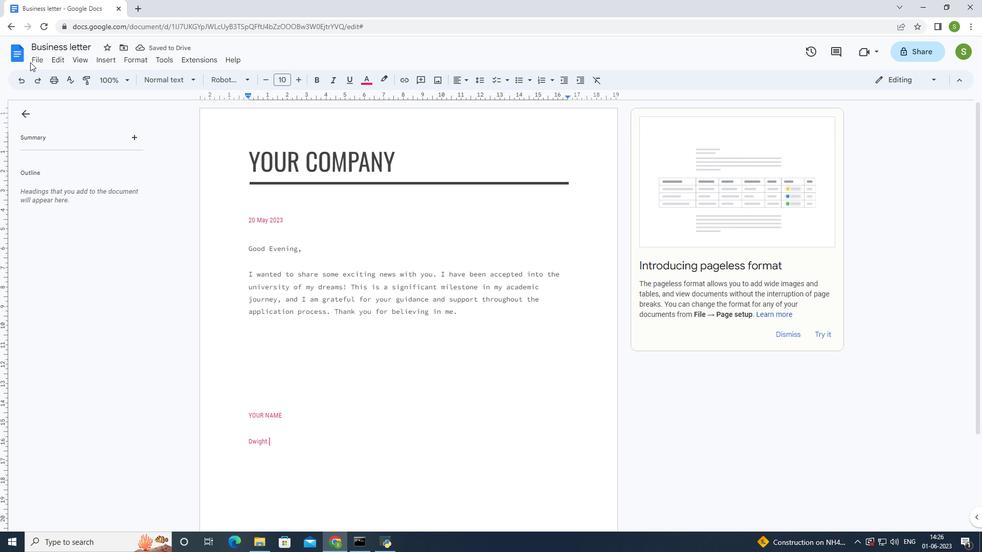 
Action: Mouse pressed left at (30, 63)
Screenshot: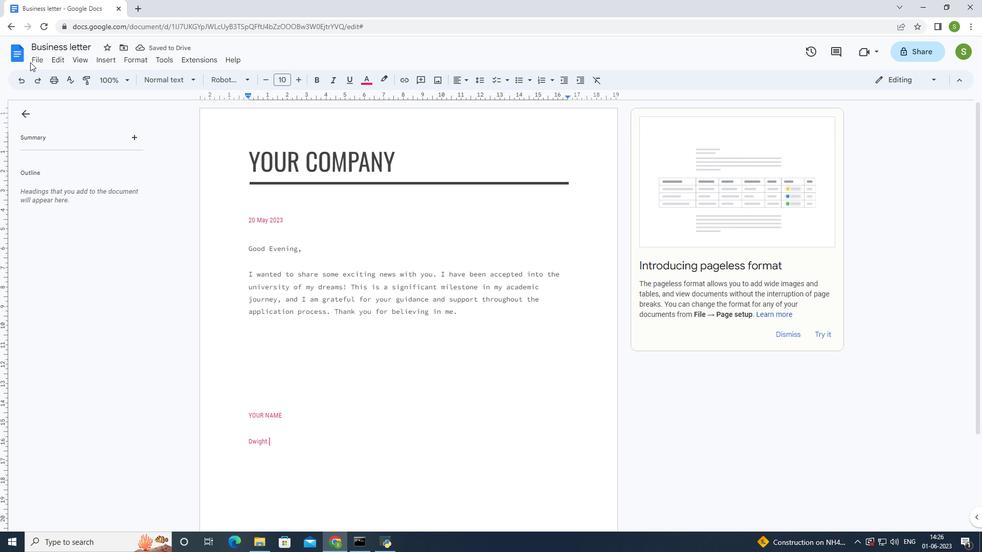 
Action: Mouse moved to (128, 57)
Screenshot: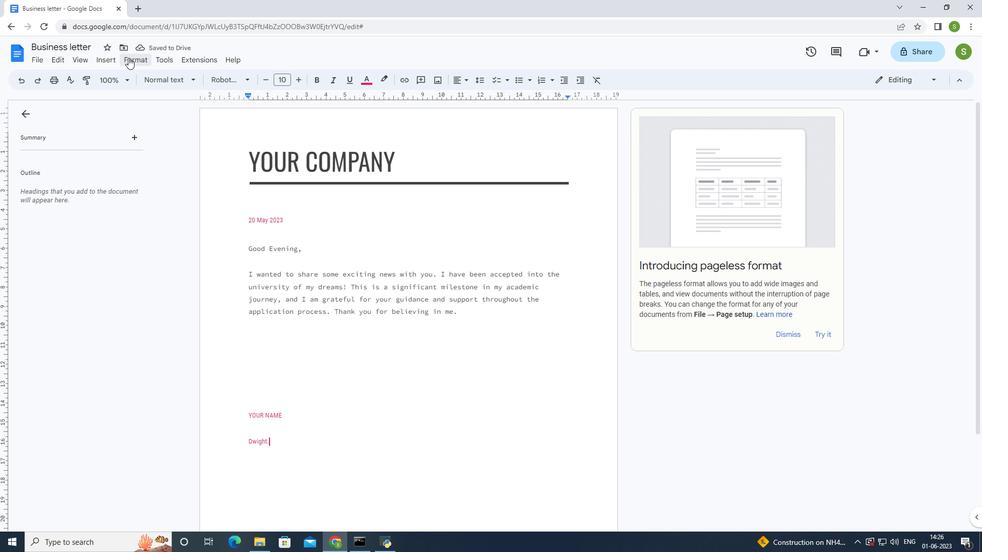
Action: Mouse pressed left at (128, 57)
Screenshot: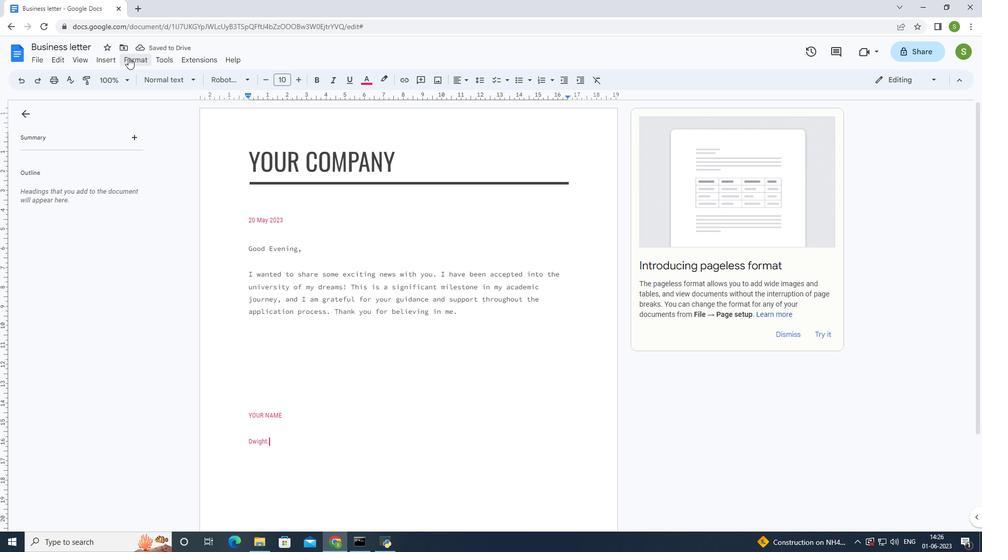 
Action: Mouse moved to (131, 297)
Screenshot: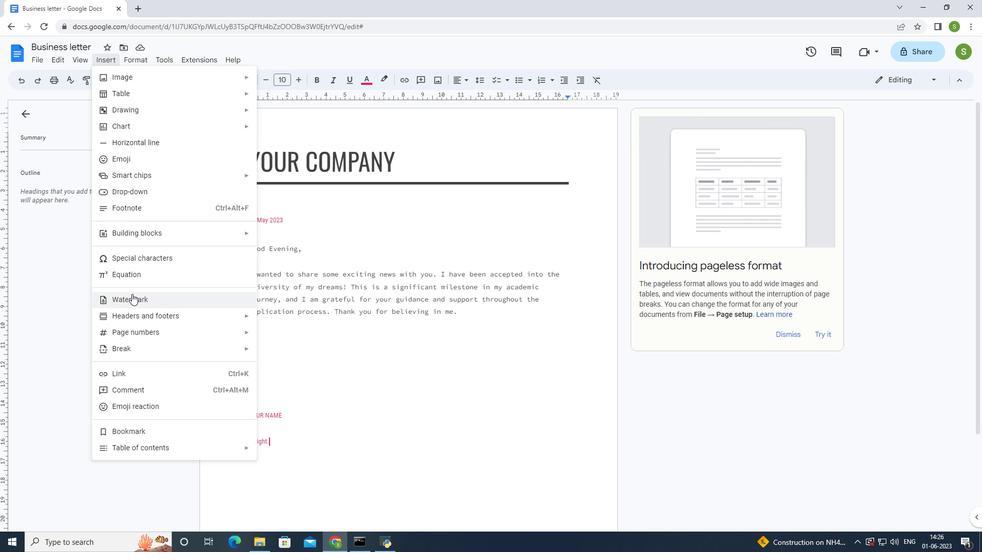 
Action: Mouse pressed left at (131, 297)
Screenshot: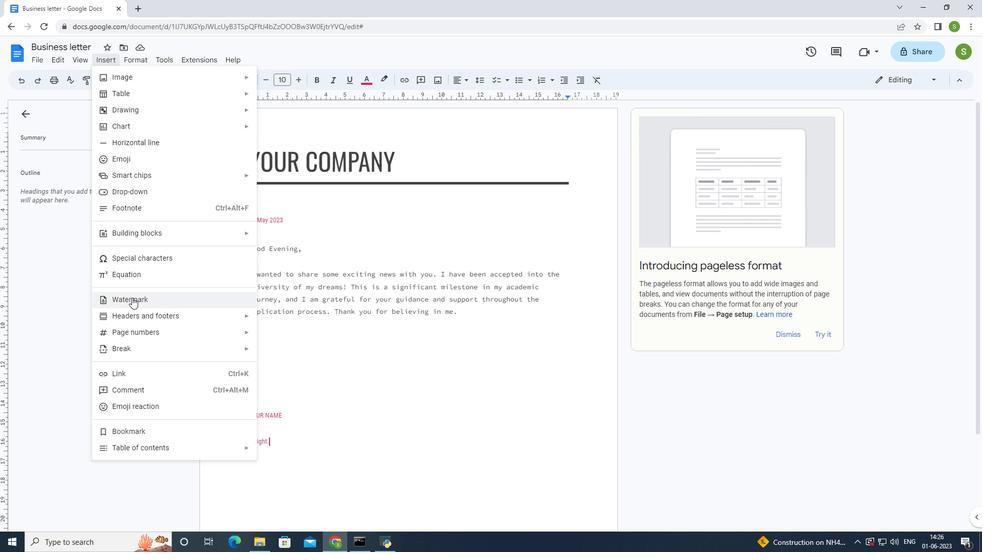 
Action: Mouse moved to (938, 116)
Screenshot: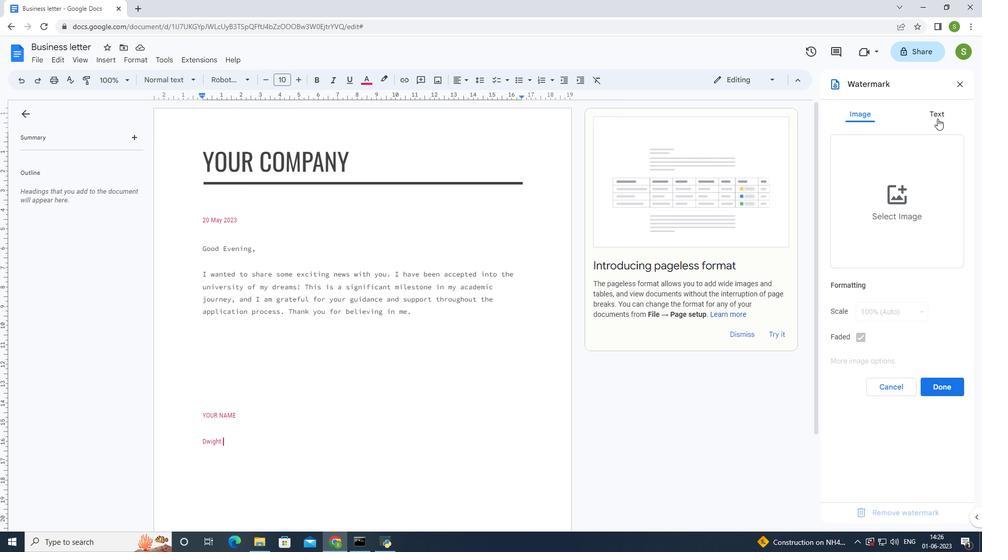 
Action: Mouse pressed left at (938, 116)
Screenshot: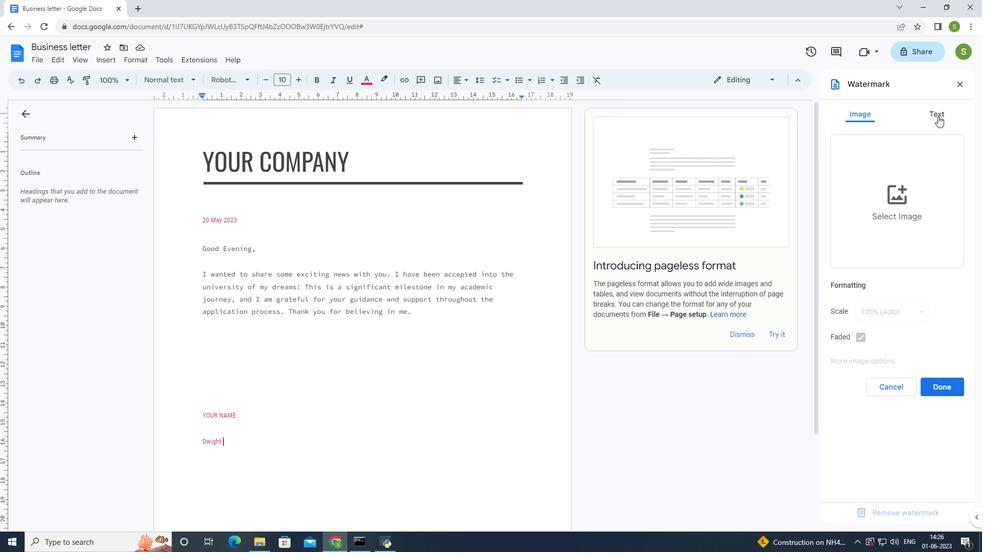 
Action: Mouse moved to (907, 143)
Screenshot: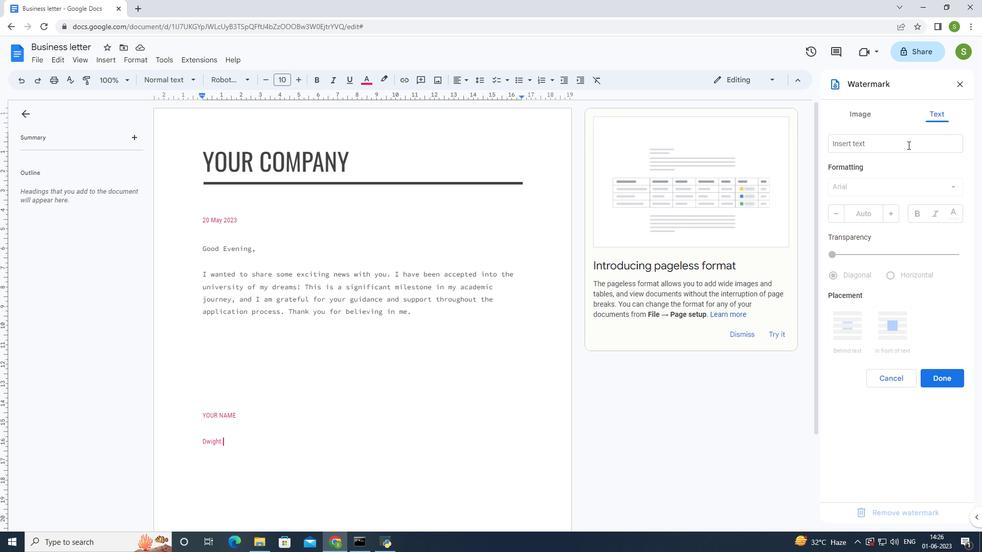 
Action: Mouse pressed left at (907, 143)
Screenshot: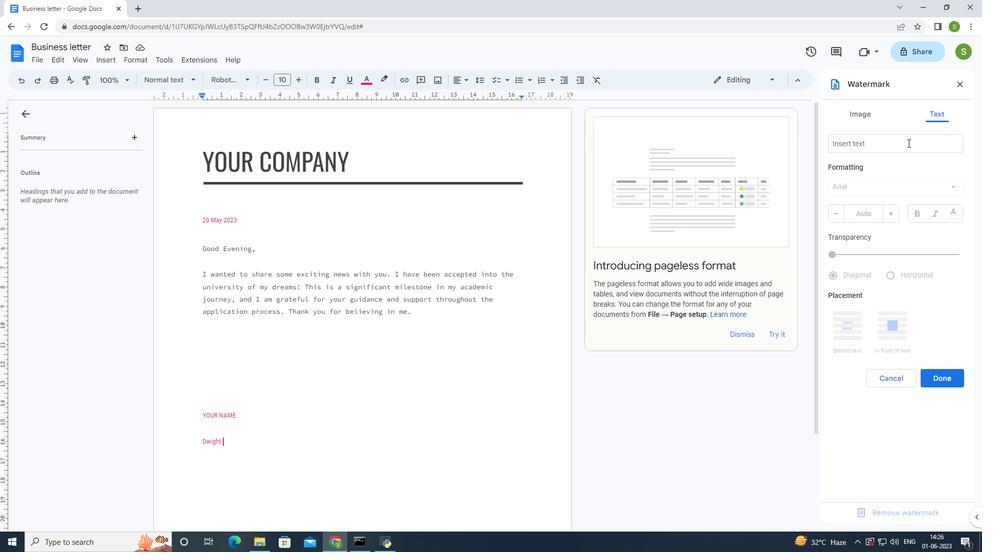 
Action: Key pressed <Key.shift>Ram<Key.shift_r><Key.shift_r><Key.shift_r><Key.shift_r><Key.shift_r><Key.shift_r><Key.shift_r><Key.shift_r><Key.shift_r><Key.shift_r><Key.shift_r><Key.shift_r><Key.shift_r><Key.shift_r><Key.shift_r><Key.shift_r><Key.shift_r><Key.shift_r><Key.shift_r><Key.shift_r><Key.shift_r><Key.shift_r><Key.shift_r><Key.shift_r><Key.shift_r><Key.shift_r><Key.shift_r><Key.shift_r><Key.shift_r><Key.shift_r><Key.shift_r><Key.shift_r><Key.shift_r><Key.shift_r><Key.shift_r><Key.shift_r><Key.shift_r><Key.shift_r><Key.shift_r><Key.shift_r><Key.shift_r><Key.shift_r><Key.shift_r><Key.shift_r><Key.shift_r><Key.shift_r><Key.shift_r><Key.shift_r><Key.shift_r><Key.shift_r><Key.shift_r><Key.shift_r><Key.shift_r><Key.shift_r><Key.shift_r><Key.shift_r><Key.shift_r><Key.shift_r><Key.shift_r><Key.shift_r><Key.shift_r><Key.shift_r><Key.shift_r><Key.shift_r><Key.shift_r><Key.shift_r><Key.shift_r><Key.shift_r><Key.shift_r><Key.shift_r><Key.shift_r><Key.shift_r><Key.shift_r><Key.shift_r><Key.shift_r><Key.shift_r><Key.shift_r><Key.shift_r><Key.shift_r><Key.shift_r><Key.shift_r><Key.shift_r><Key.shift_r><Key.shift_r><Key.shift_r><Key.shift_r><Key.shift_r><Key.shift_r><Key.shift_r>&<Key.space><Key.shift><Key.backspace><Key.shift>Sons
Screenshot: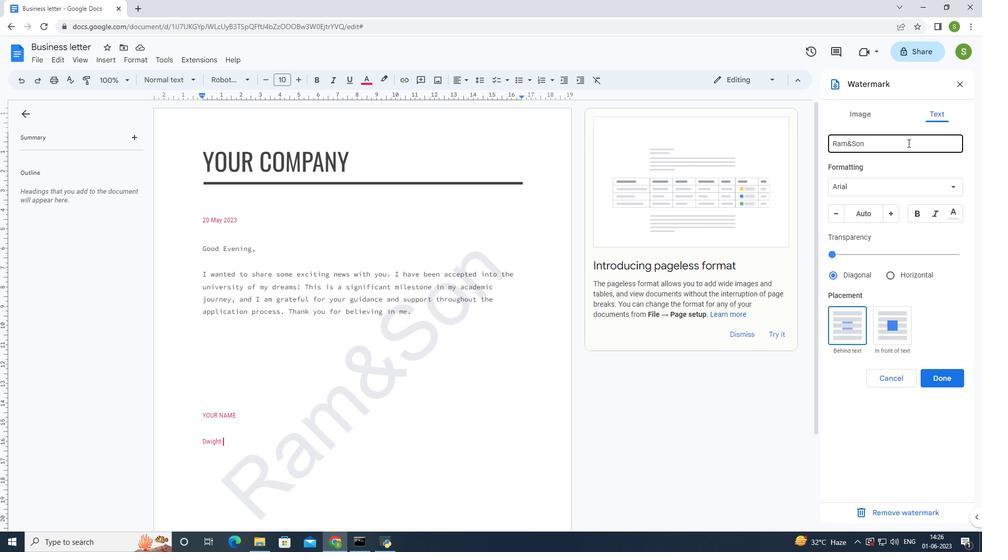 
Action: Mouse moved to (891, 187)
Screenshot: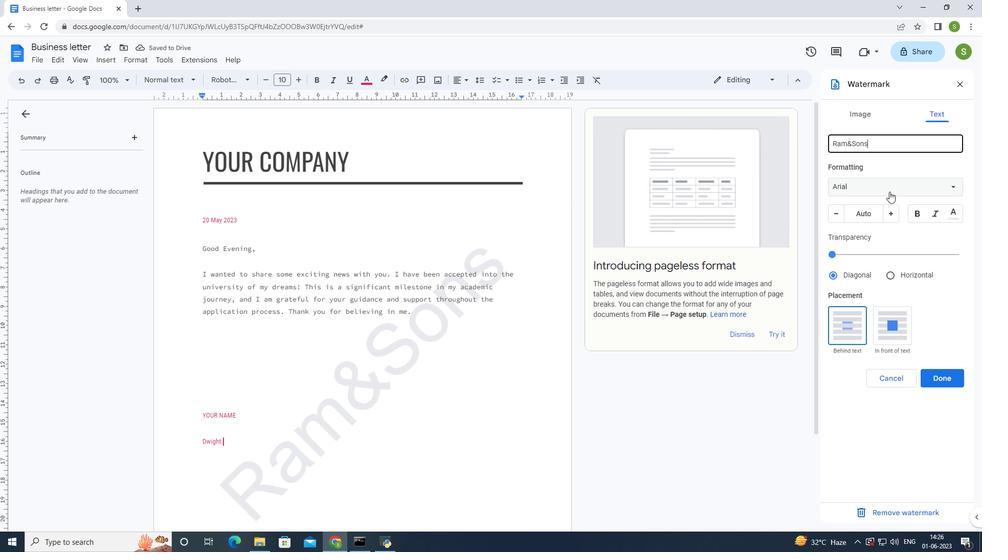 
Action: Mouse pressed left at (891, 187)
Screenshot: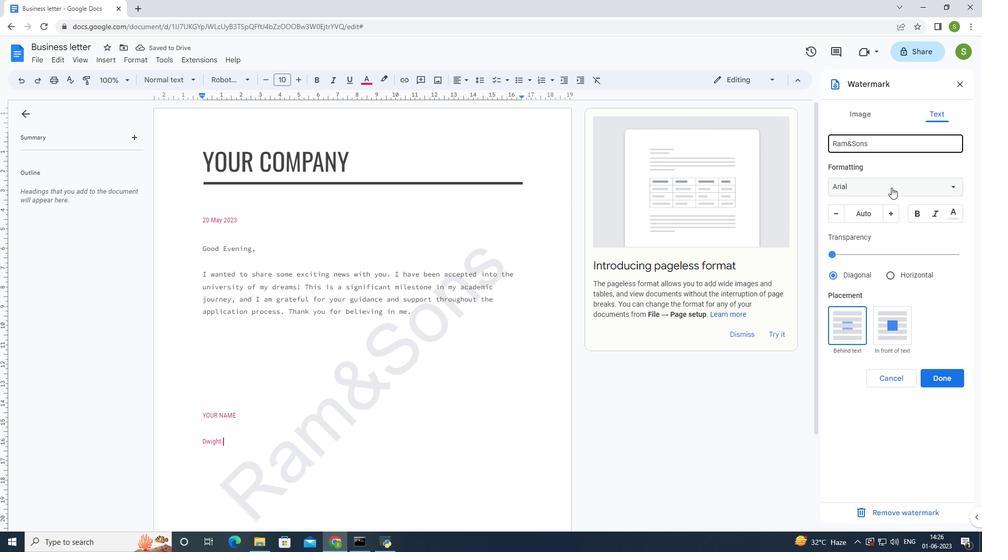 
Action: Mouse moved to (879, 209)
Screenshot: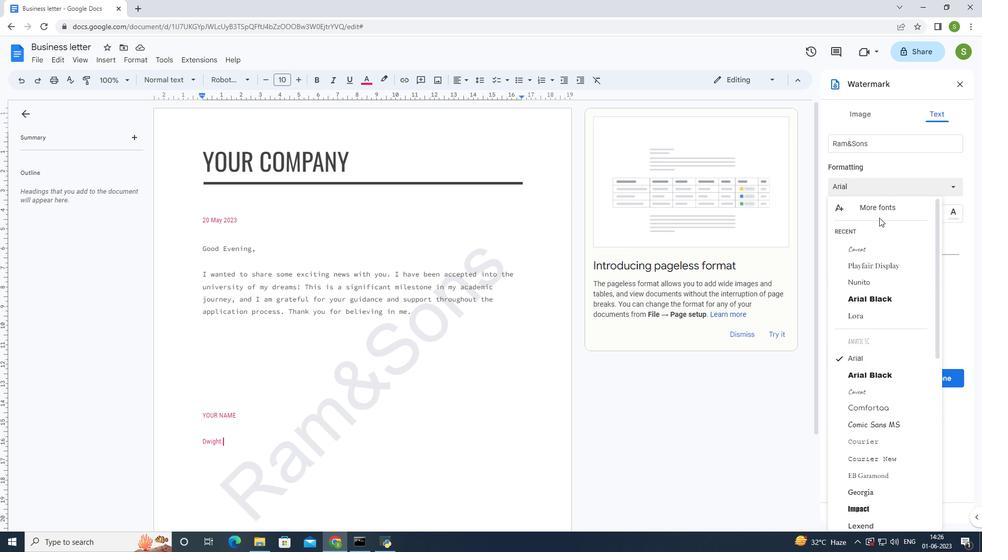 
Action: Mouse pressed left at (879, 209)
Screenshot: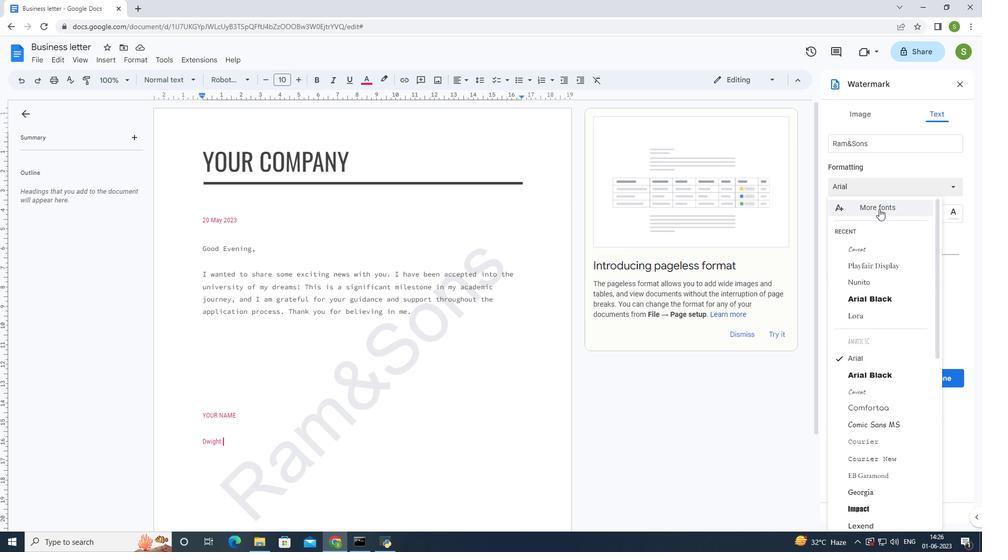 
Action: Mouse moved to (343, 162)
Screenshot: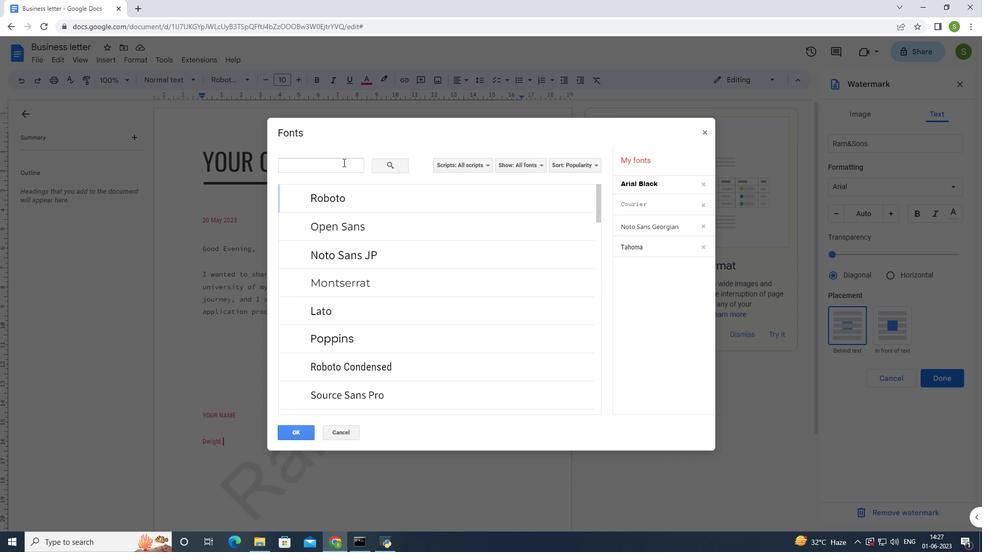 
Action: Mouse pressed left at (343, 162)
Screenshot: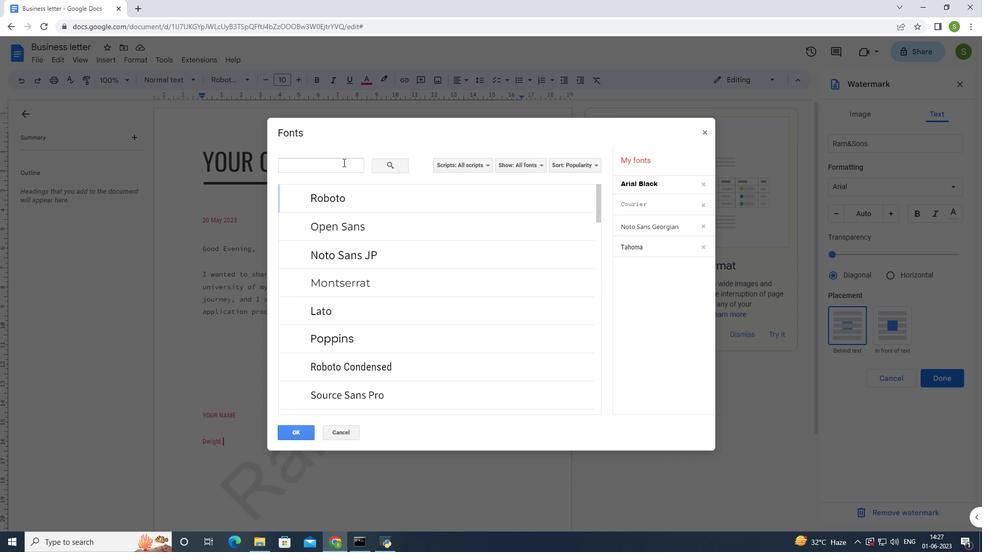 
Action: Mouse moved to (344, 162)
Screenshot: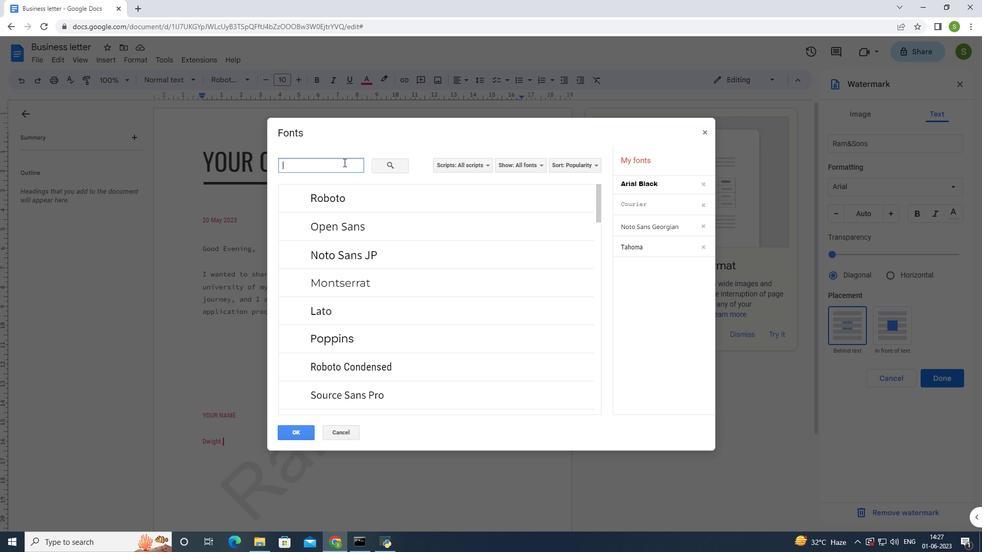 
Action: Key pressed <Key.shift><Key.shift><Key.shift><Key.shift><Key.shift>Nunito
Screenshot: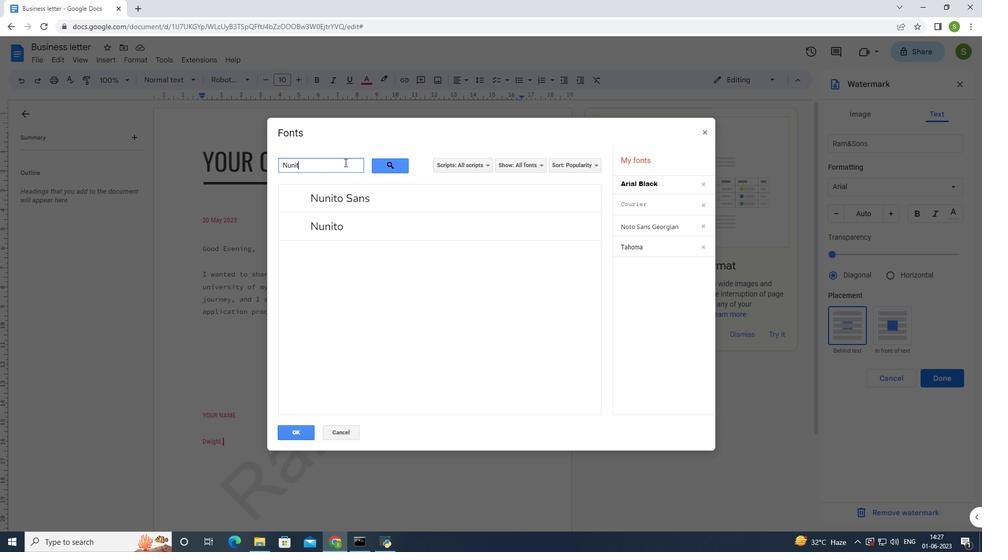 
Action: Mouse moved to (324, 223)
Screenshot: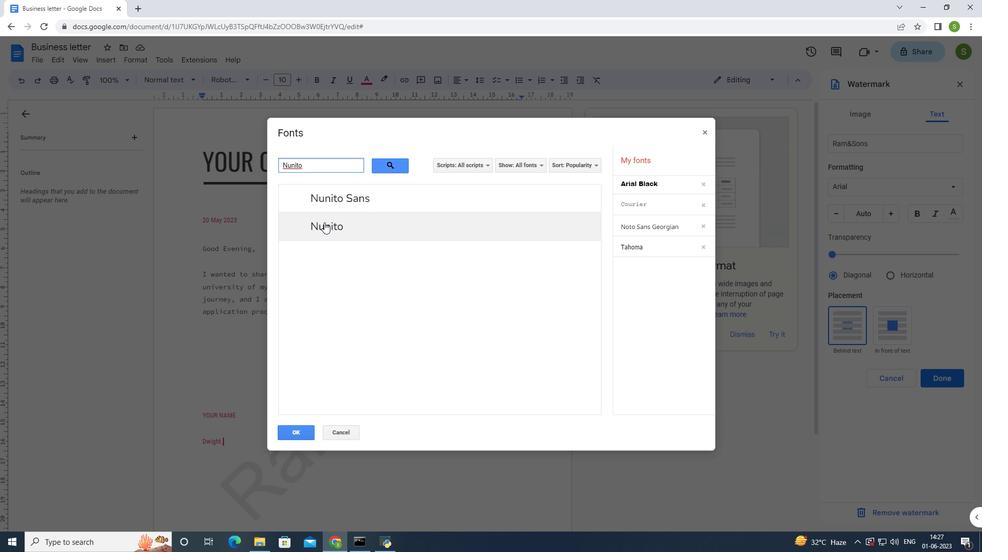 
Action: Mouse pressed left at (324, 223)
Screenshot: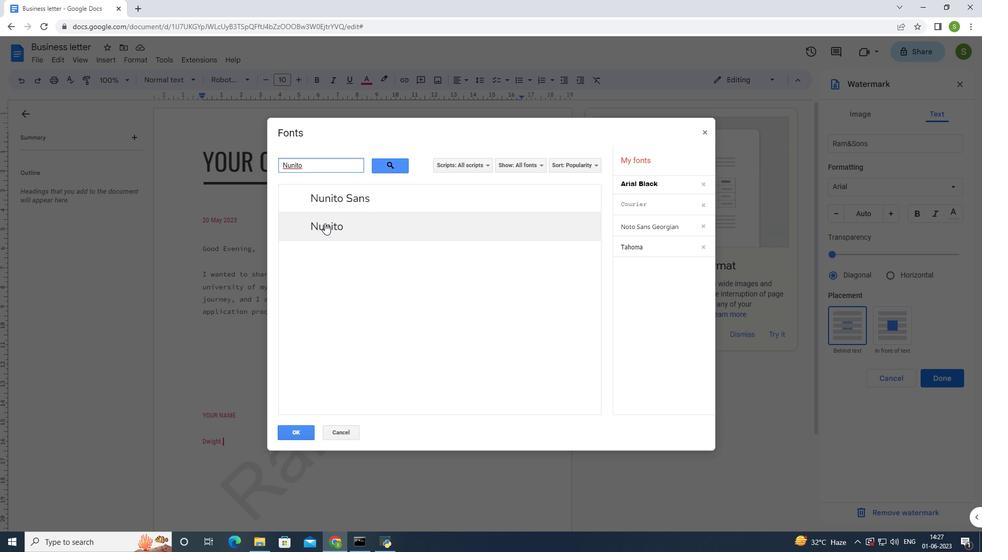 
Action: Mouse moved to (298, 433)
Screenshot: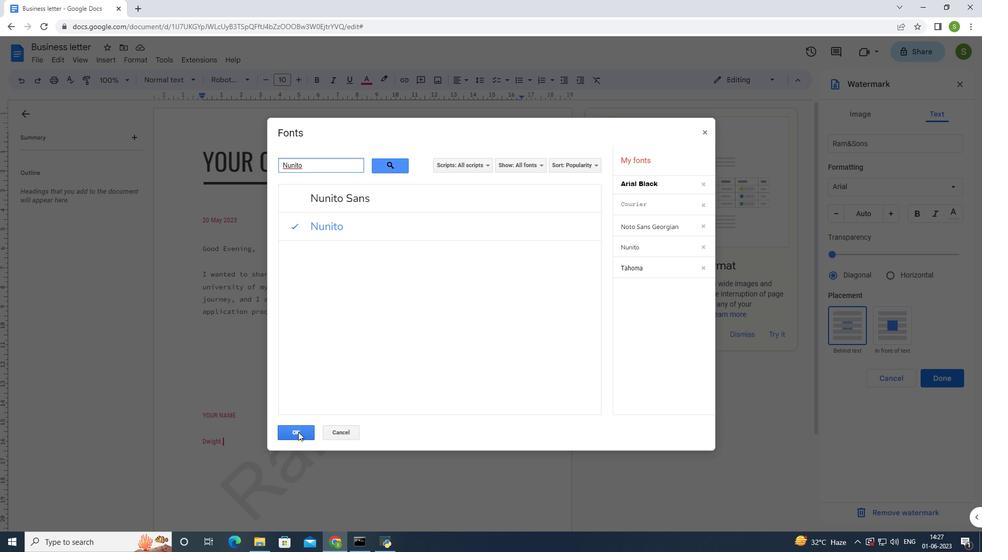 
Action: Mouse pressed left at (298, 433)
Screenshot: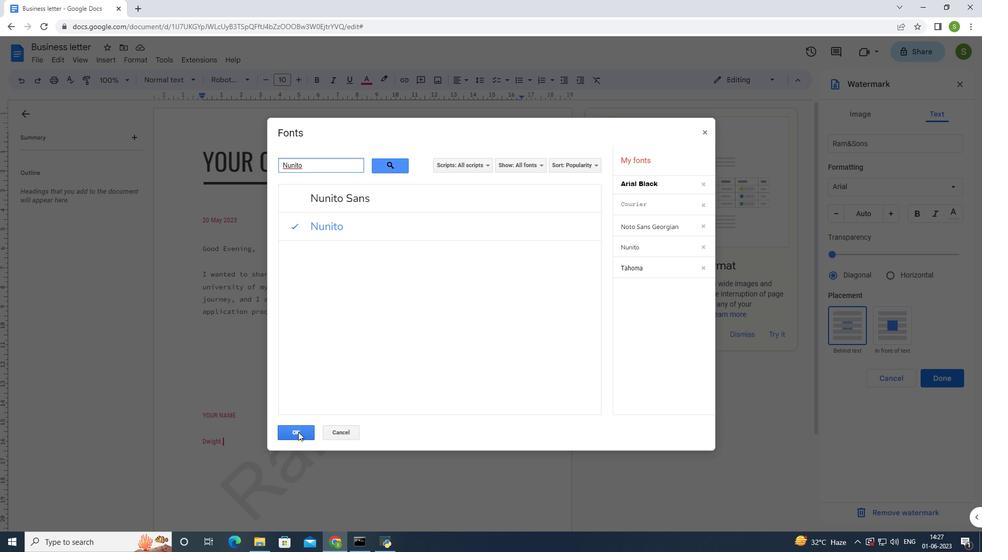 
Action: Mouse moved to (893, 209)
Screenshot: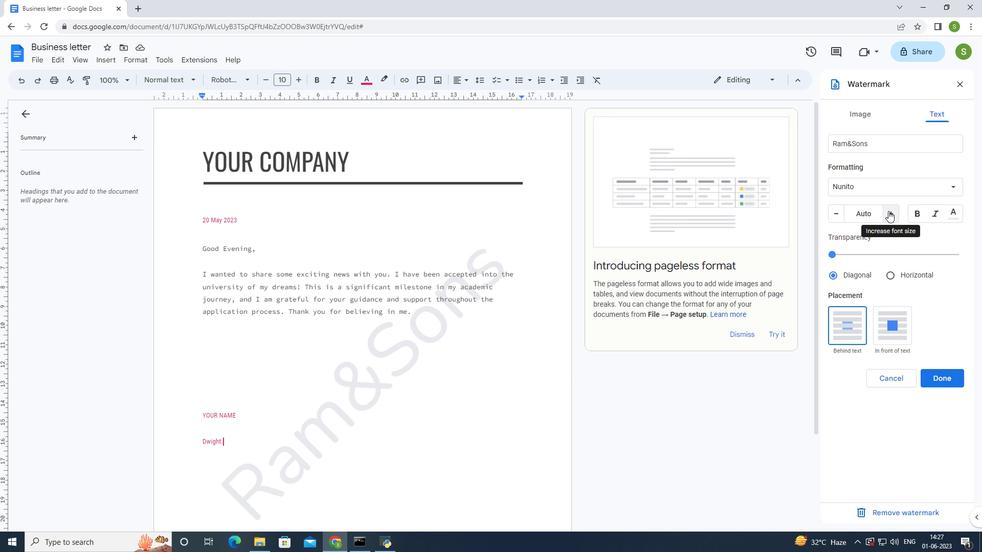 
Action: Mouse pressed left at (893, 209)
Screenshot: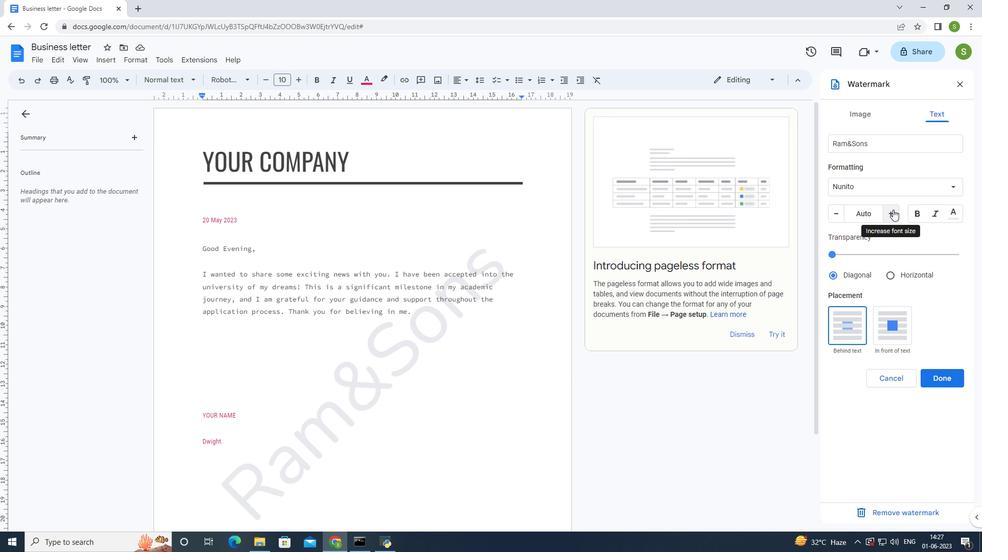 
Action: Mouse pressed left at (893, 209)
Screenshot: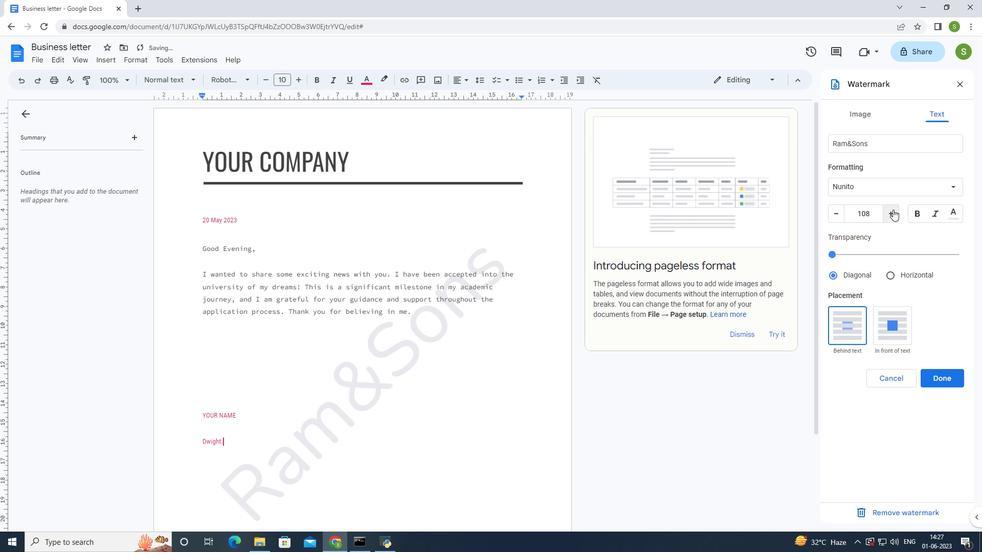
Action: Mouse pressed left at (893, 209)
Screenshot: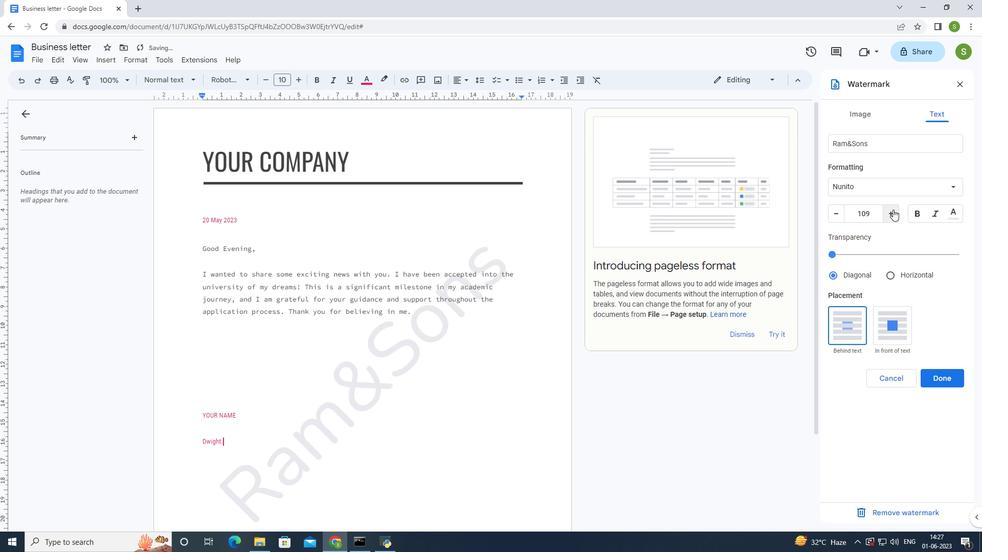 
Action: Mouse pressed left at (893, 209)
Screenshot: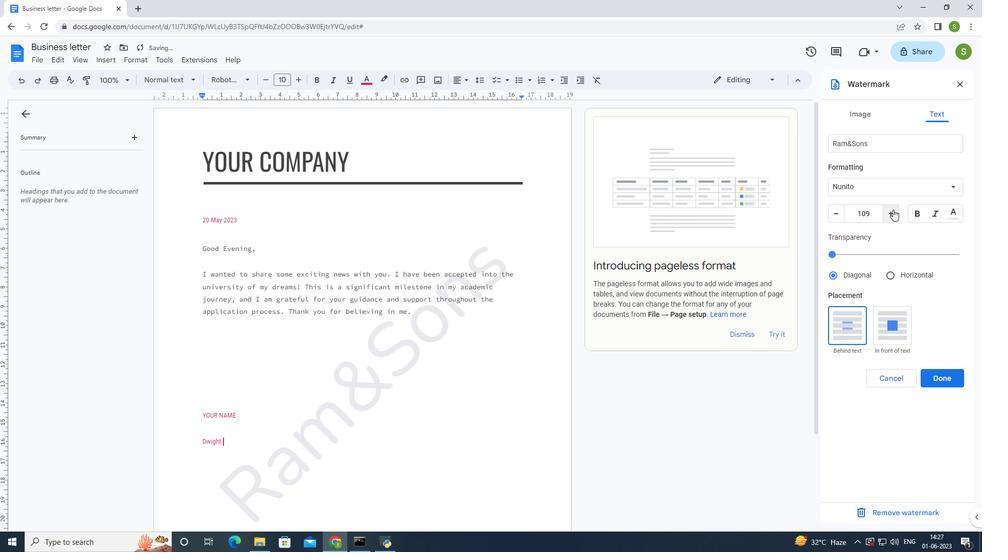 
Action: Mouse pressed left at (893, 209)
Screenshot: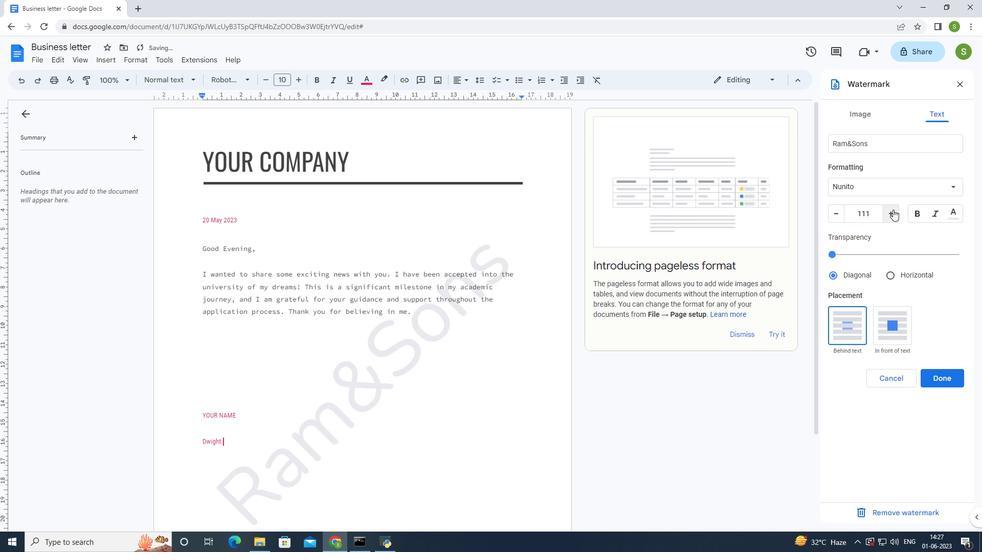 
Action: Mouse pressed left at (893, 209)
Screenshot: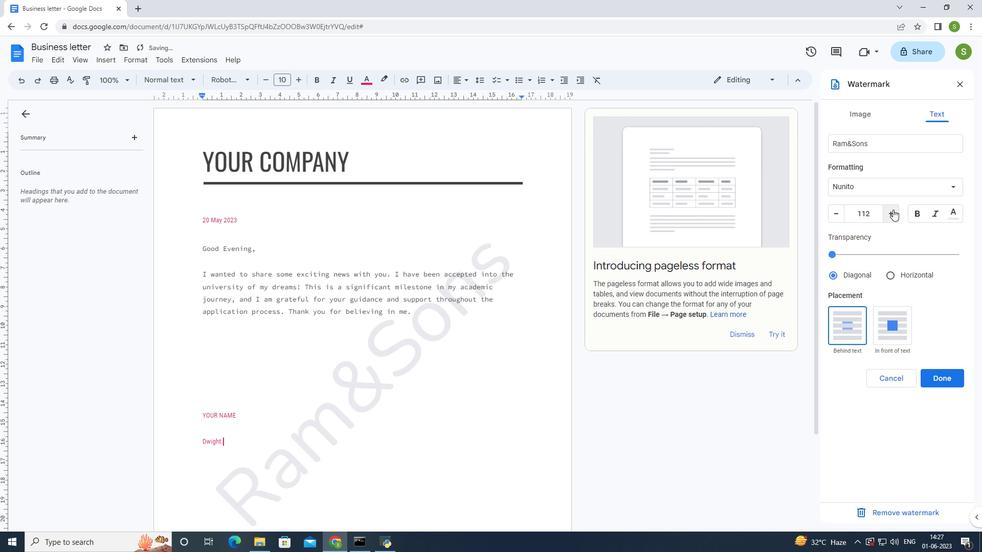 
Action: Mouse pressed left at (893, 209)
Screenshot: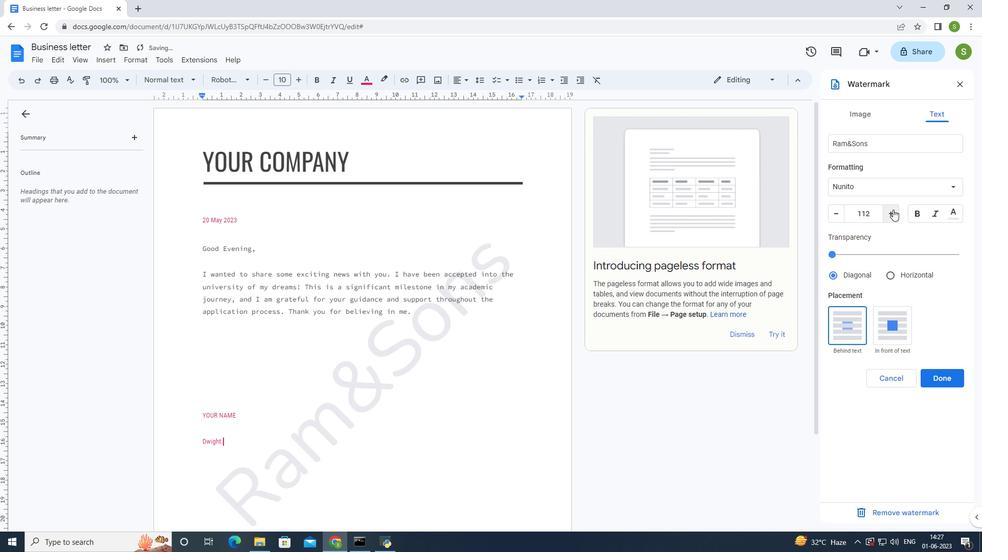 
Action: Mouse pressed left at (893, 209)
Screenshot: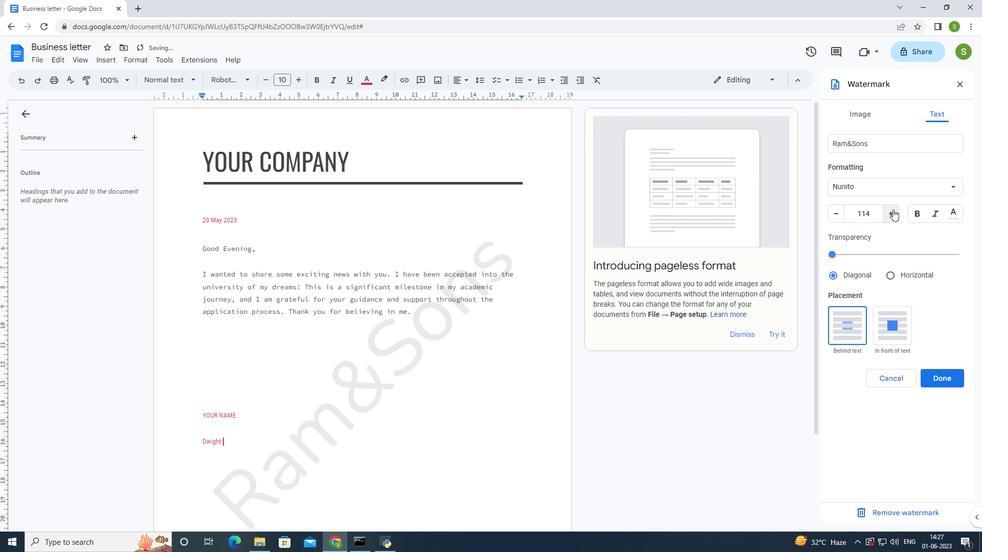
Action: Mouse pressed left at (893, 209)
Screenshot: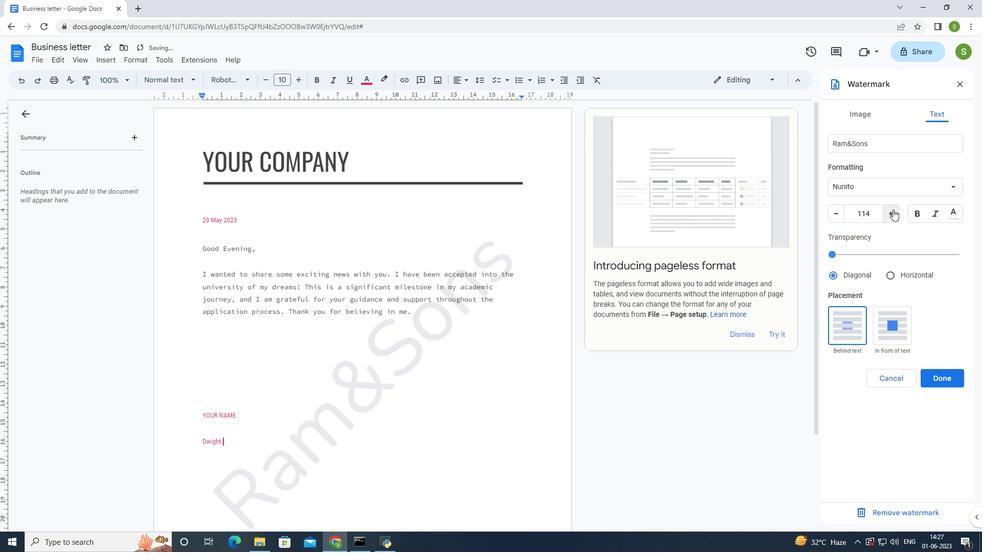 
Action: Mouse pressed left at (893, 209)
Screenshot: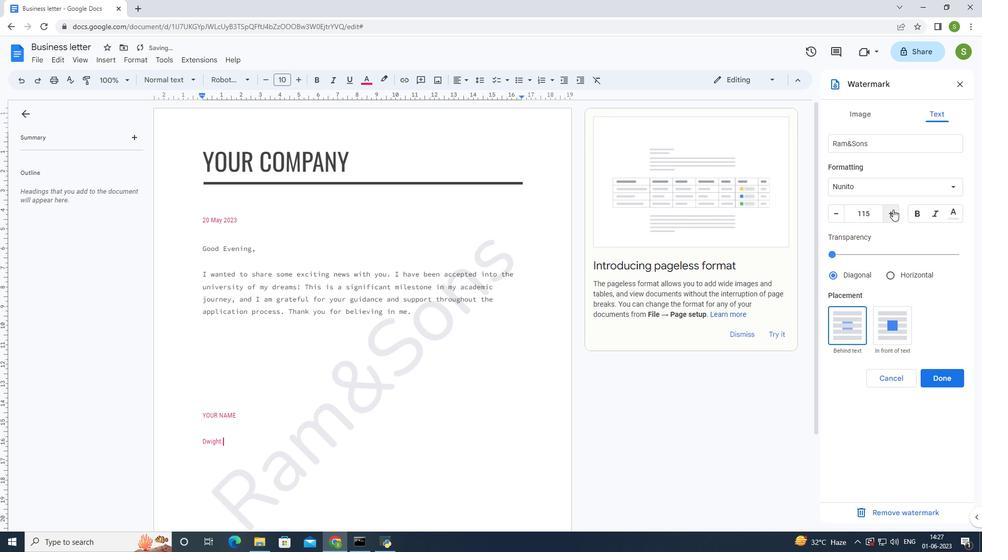 
Action: Mouse pressed left at (893, 209)
Screenshot: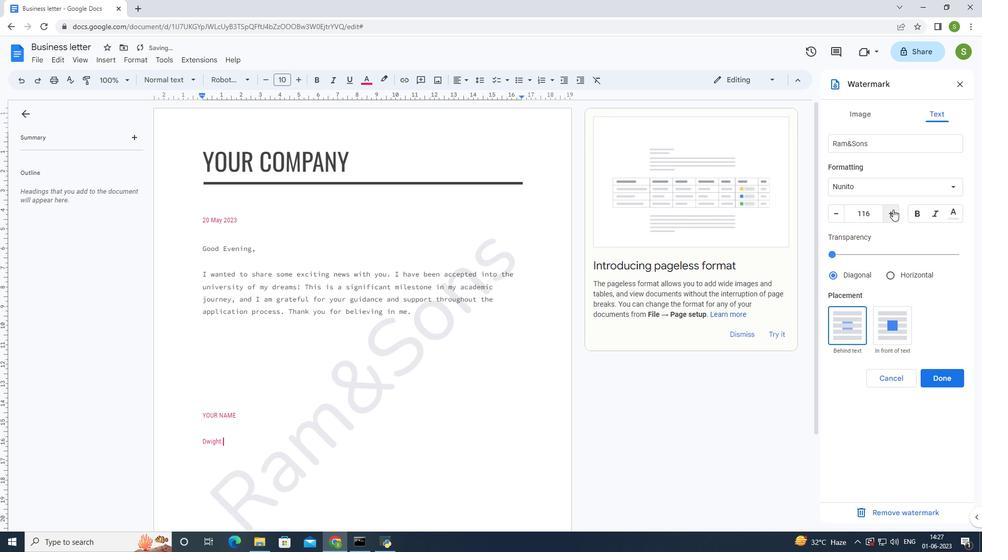 
Action: Mouse pressed left at (893, 209)
Screenshot: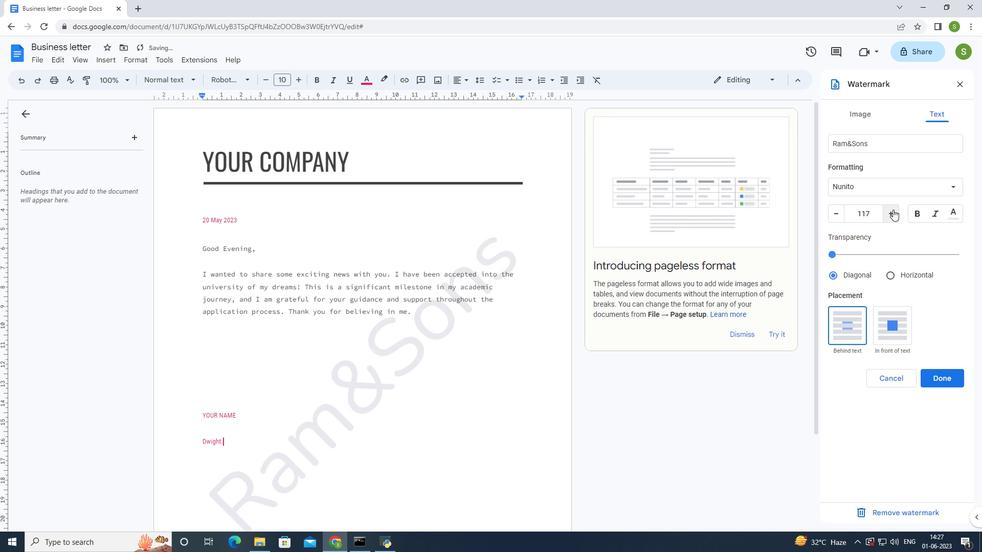 
Action: Mouse moved to (893, 209)
Screenshot: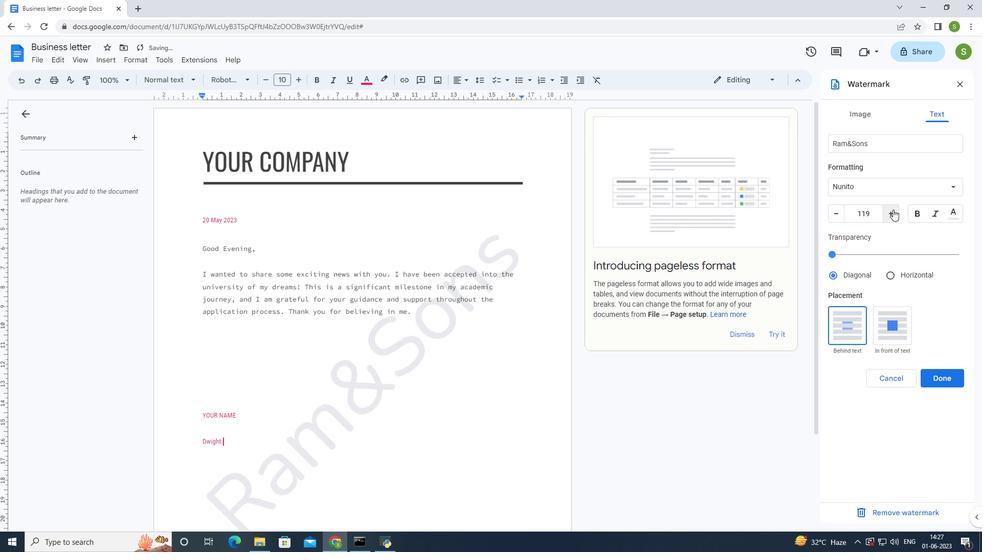 
Action: Mouse pressed left at (893, 209)
Screenshot: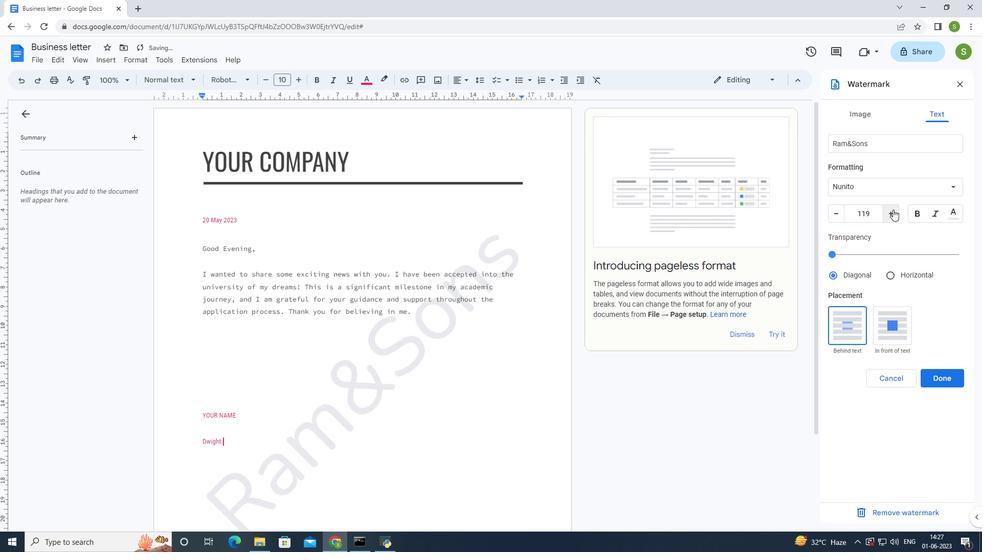
Action: Mouse pressed left at (893, 209)
Screenshot: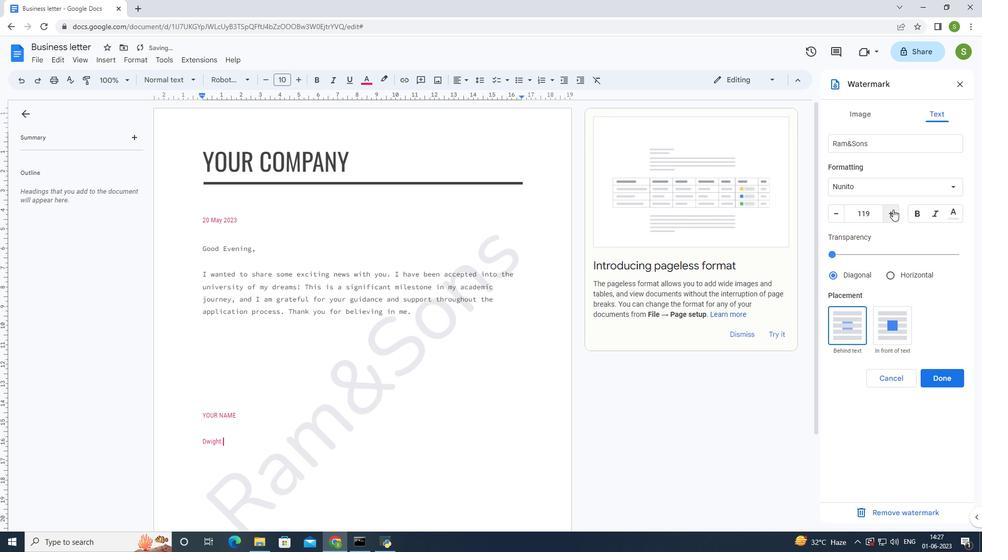 
Action: Mouse moved to (893, 209)
Screenshot: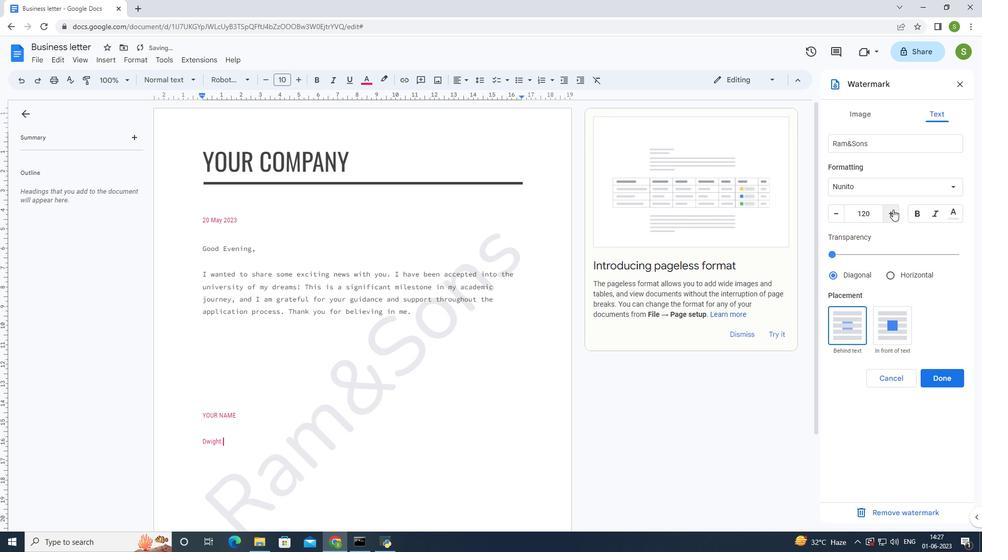 
Action: Mouse pressed left at (893, 209)
Screenshot: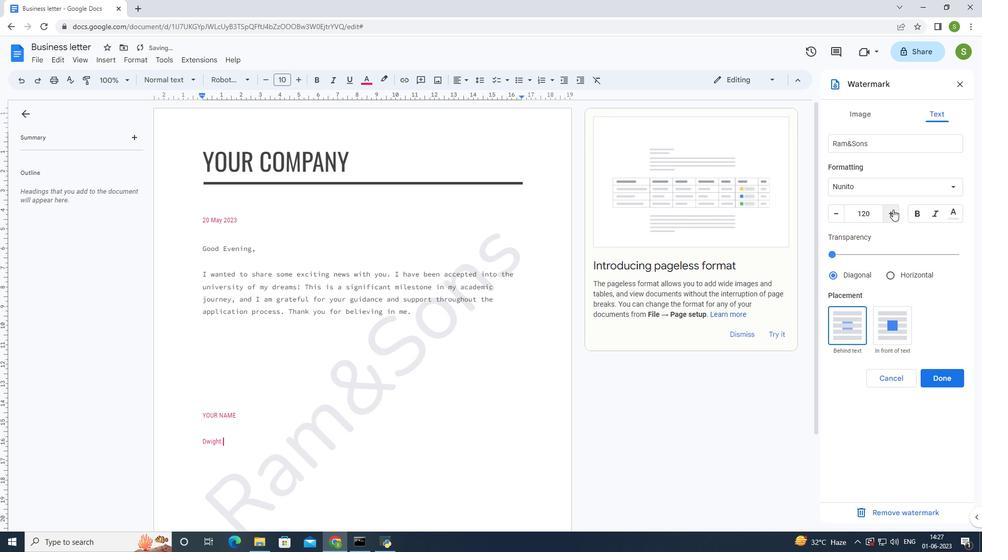 
Action: Mouse pressed left at (893, 209)
Screenshot: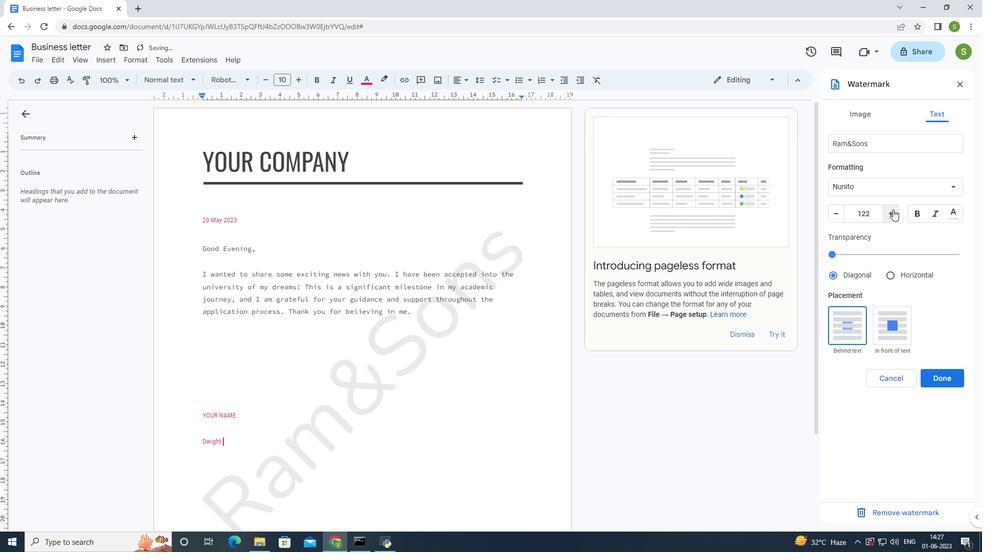 
Action: Mouse moved to (926, 374)
Screenshot: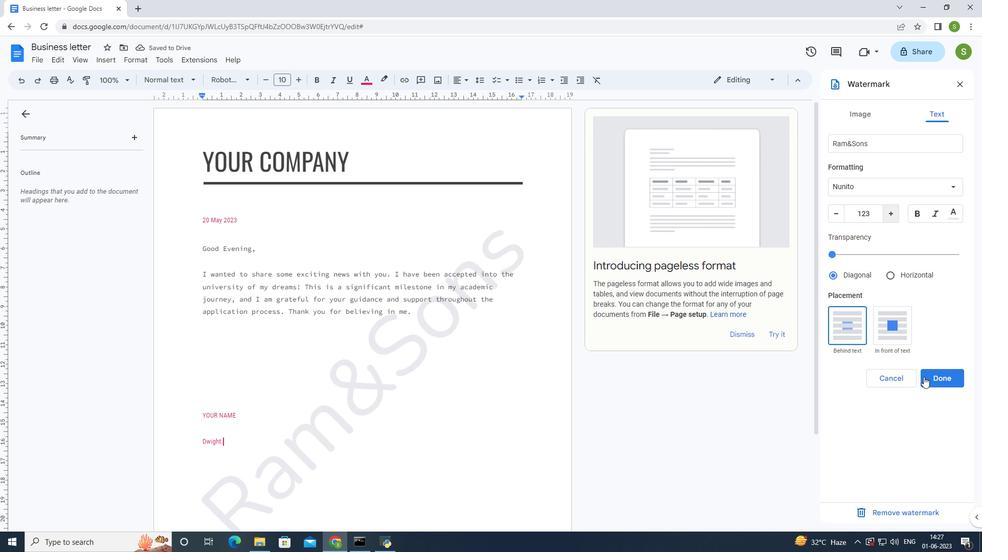 
Action: Mouse pressed left at (926, 374)
Screenshot: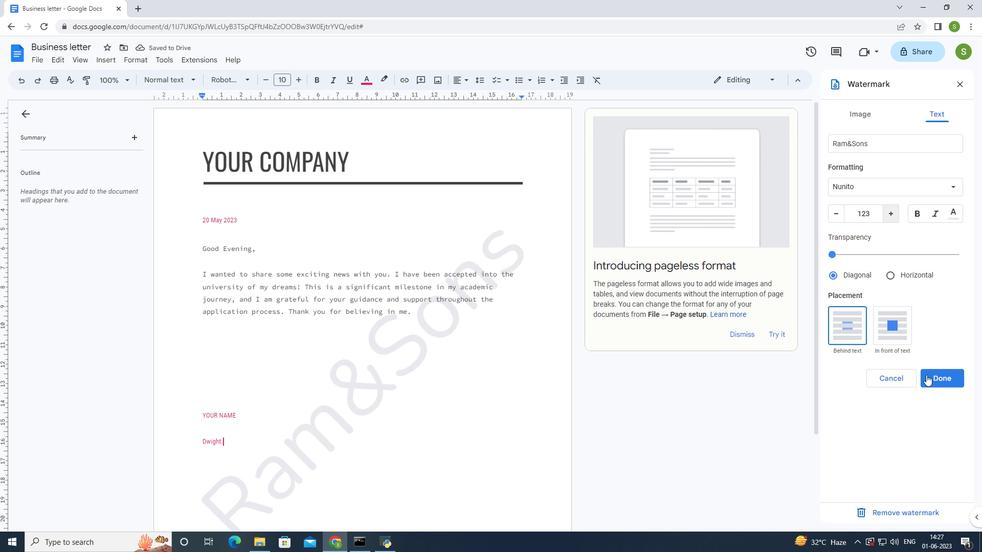 
Action: Mouse moved to (417, 257)
Screenshot: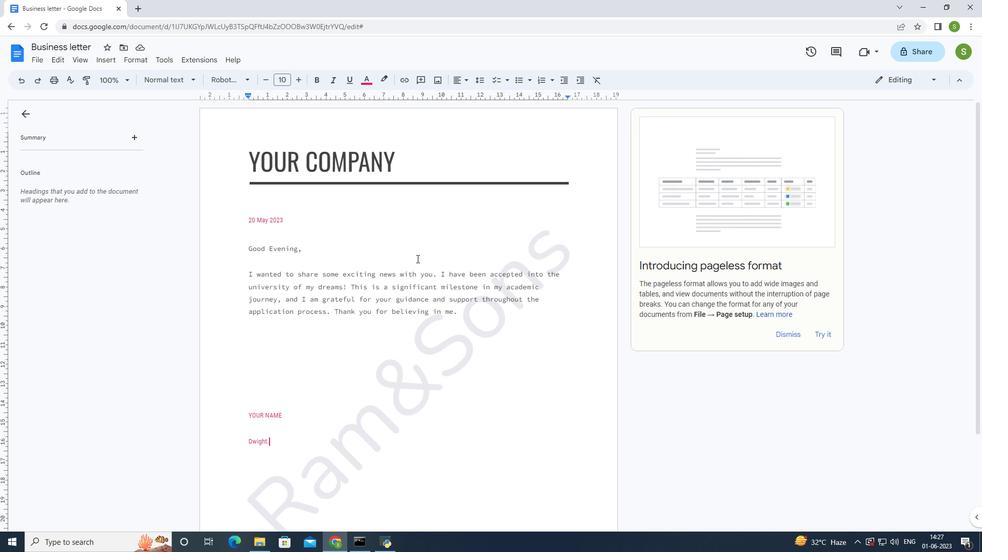 
